Task: Look for space in Klamath Falls, United States from 10th July, 2023 to 15th July, 2023 for 7 adults in price range Rs.10000 to Rs.15000. Place can be entire place or shared room with 4 bedrooms having 7 beds and 4 bathrooms. Property type can be house, flat, guest house. Amenities needed are: wifi, TV, free parkinig on premises, gym, breakfast. Booking option can be shelf check-in. Required host language is English.
Action: Mouse moved to (422, 112)
Screenshot: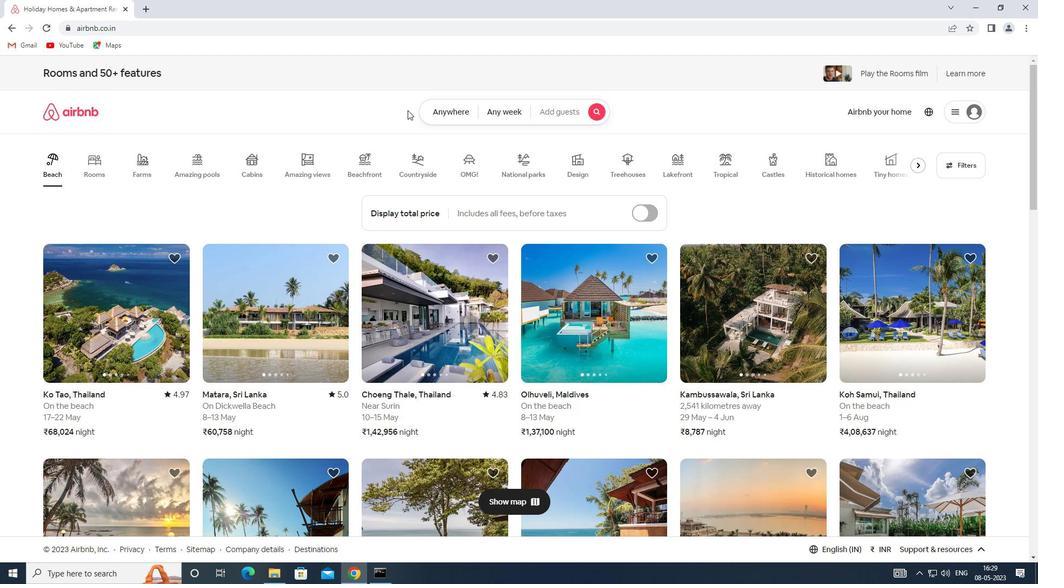 
Action: Mouse pressed left at (422, 112)
Screenshot: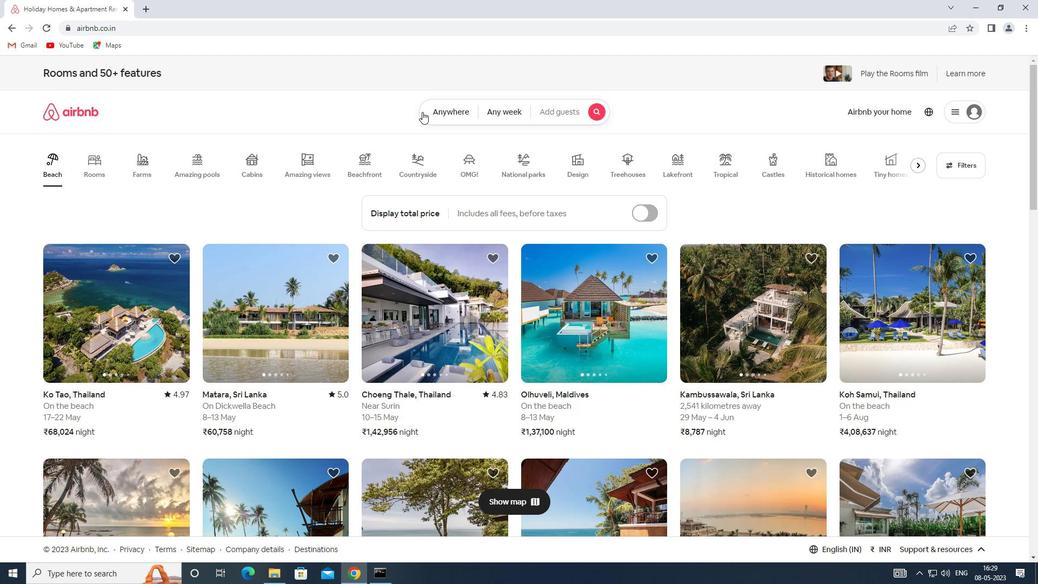 
Action: Mouse moved to (382, 153)
Screenshot: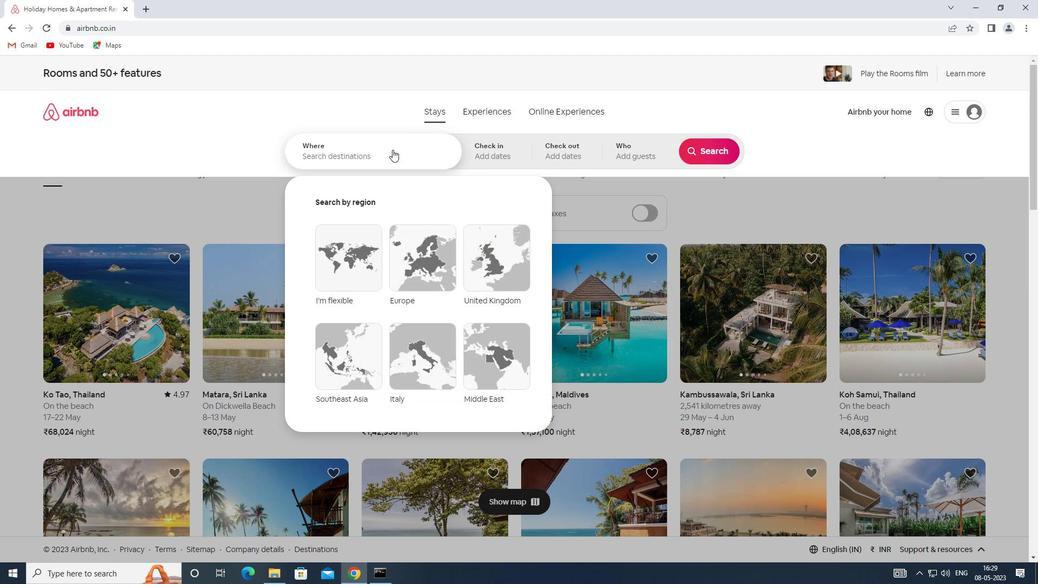 
Action: Mouse pressed left at (382, 153)
Screenshot: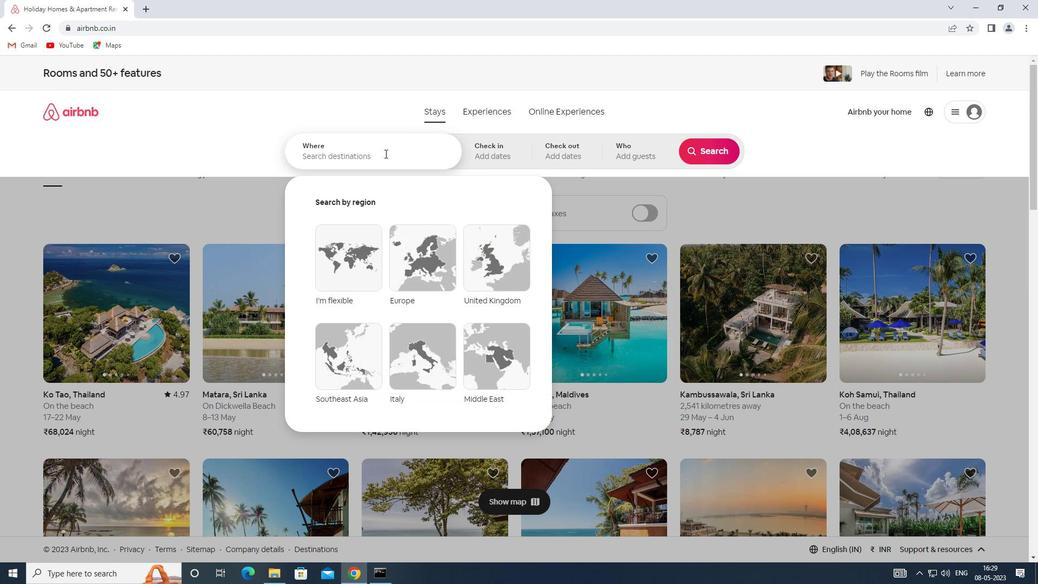 
Action: Key pressed <Key.shift>SPACE<Key.space>IN<Key.space><Key.shift>KLAMATH<Key.space><Key.shift>FALLS,<Key.shift>UNITED<Key.space><Key.shift>STATES
Screenshot: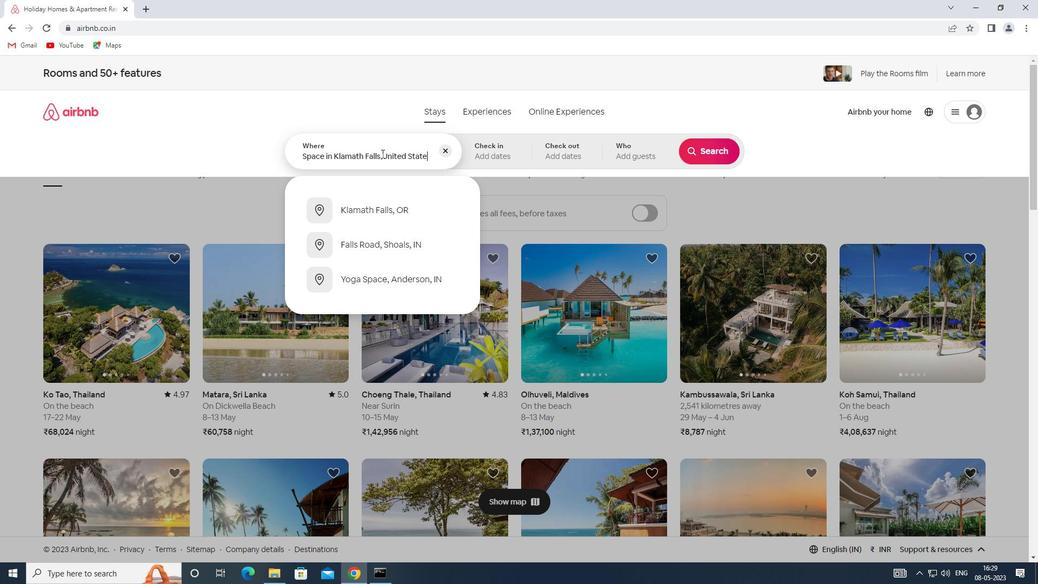 
Action: Mouse moved to (479, 140)
Screenshot: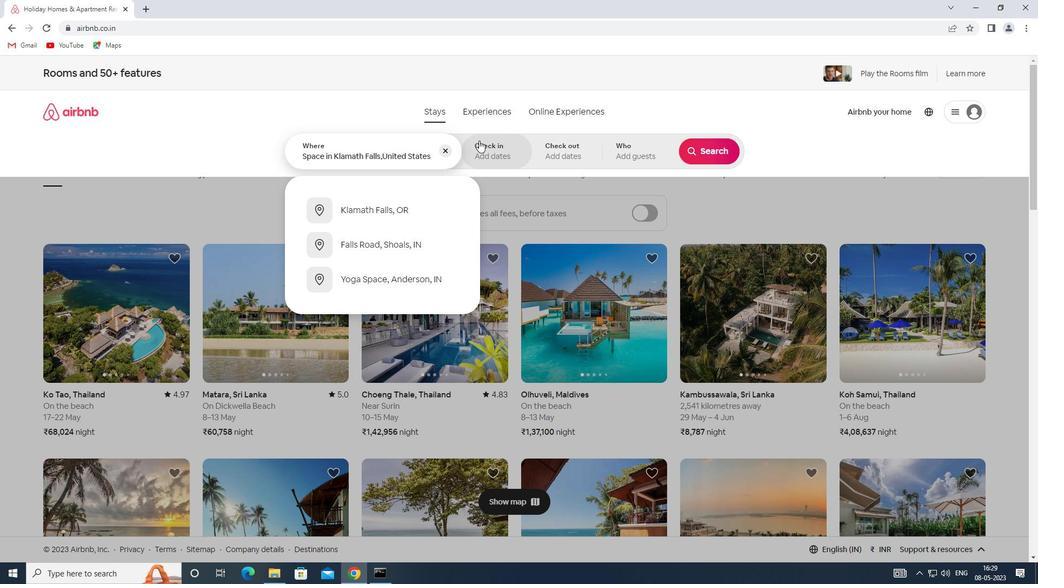 
Action: Mouse pressed left at (479, 140)
Screenshot: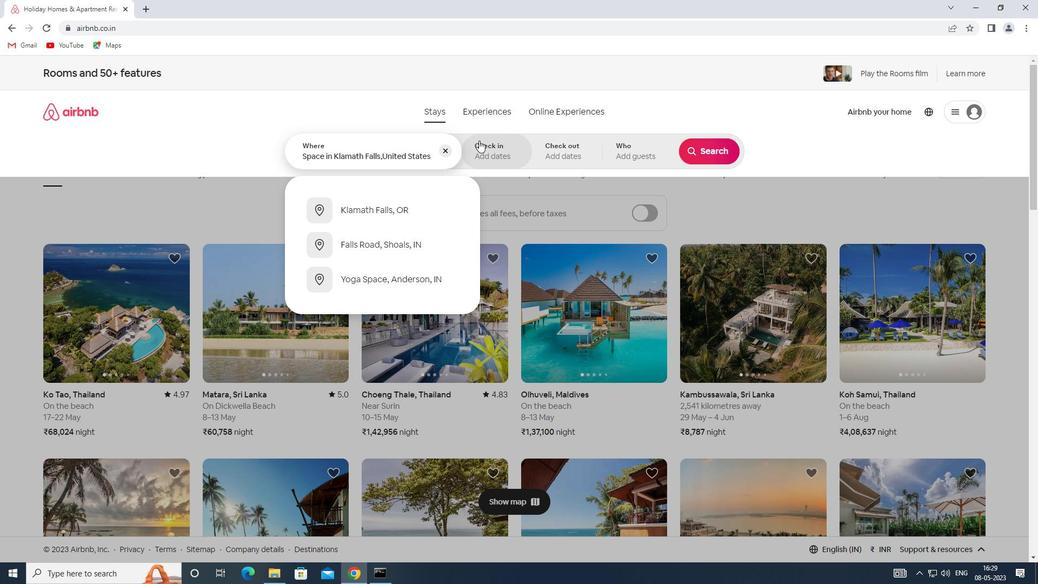 
Action: Mouse moved to (706, 240)
Screenshot: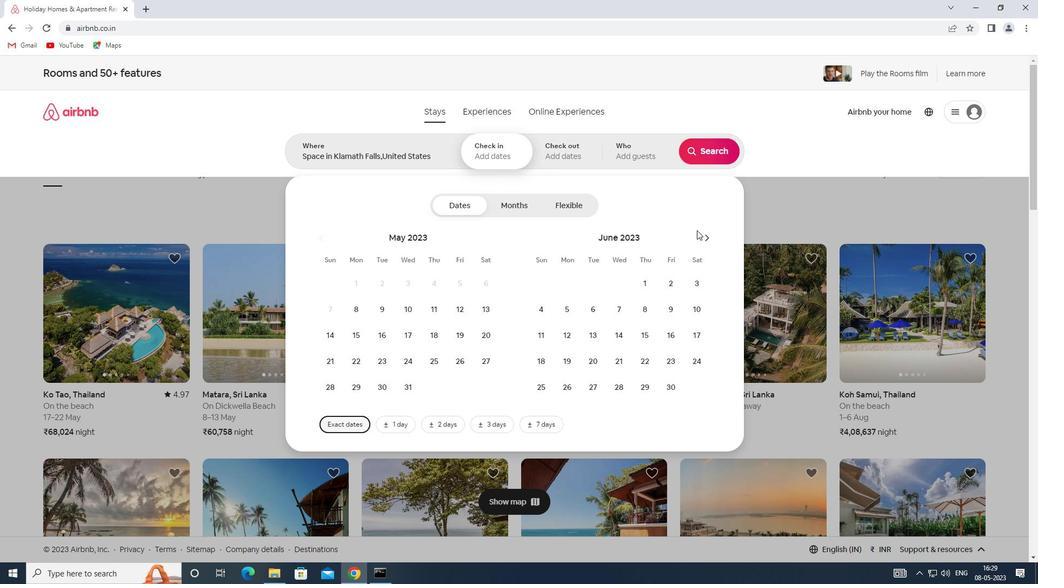 
Action: Mouse pressed left at (706, 240)
Screenshot: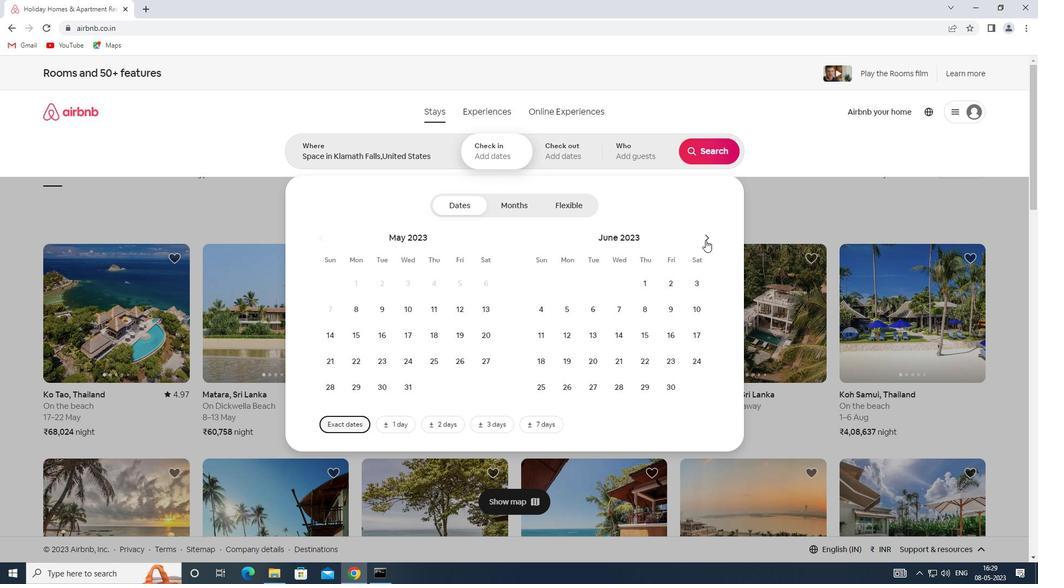 
Action: Mouse moved to (569, 327)
Screenshot: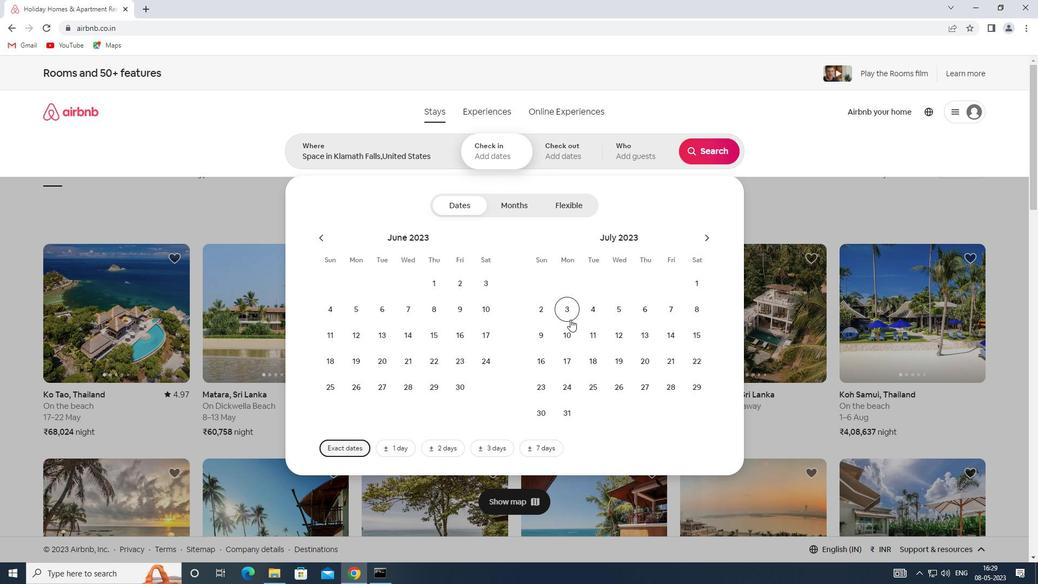
Action: Mouse pressed left at (569, 327)
Screenshot: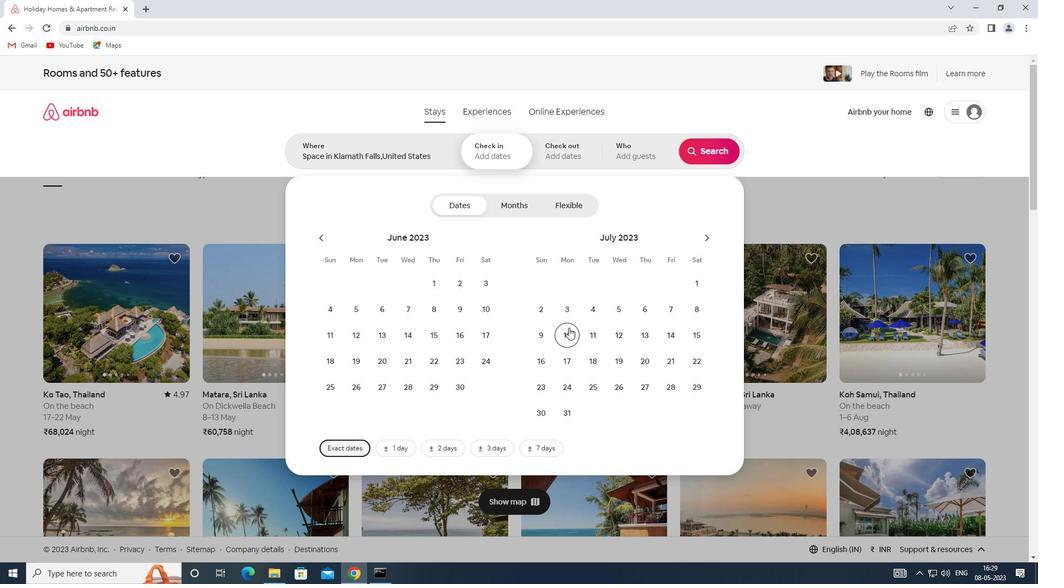 
Action: Mouse moved to (700, 327)
Screenshot: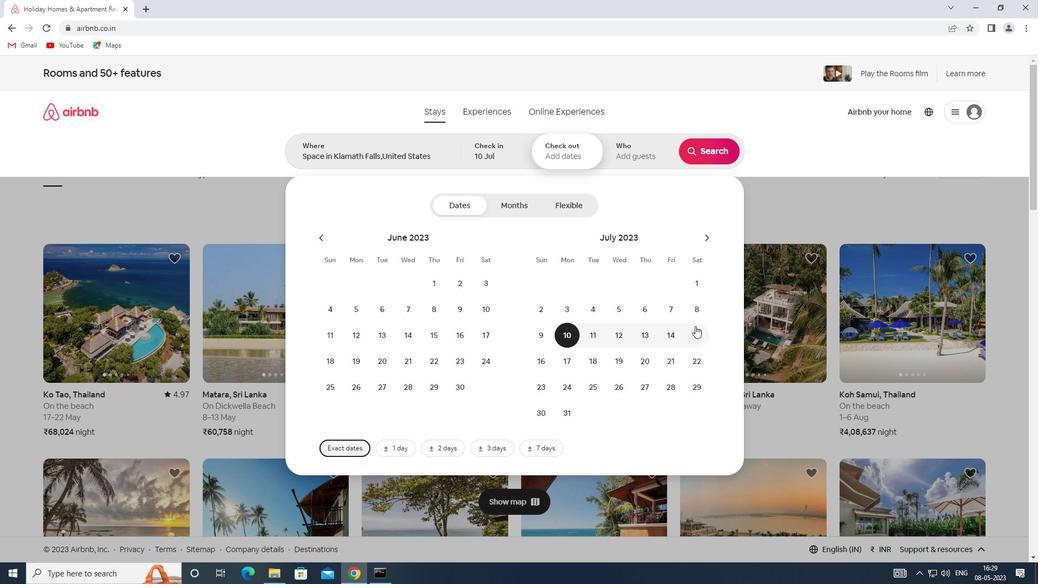 
Action: Mouse pressed left at (700, 327)
Screenshot: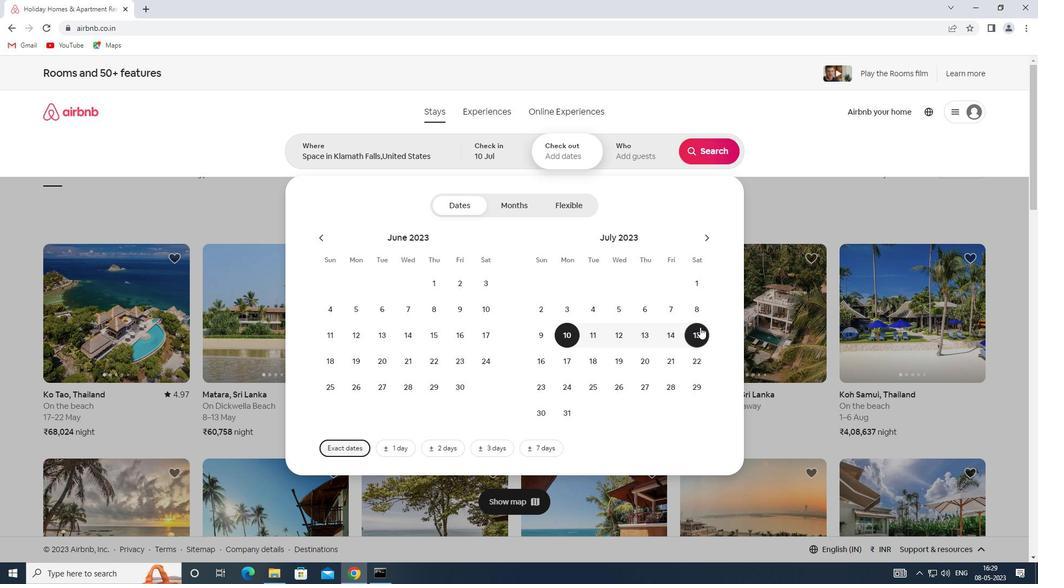 
Action: Mouse moved to (657, 146)
Screenshot: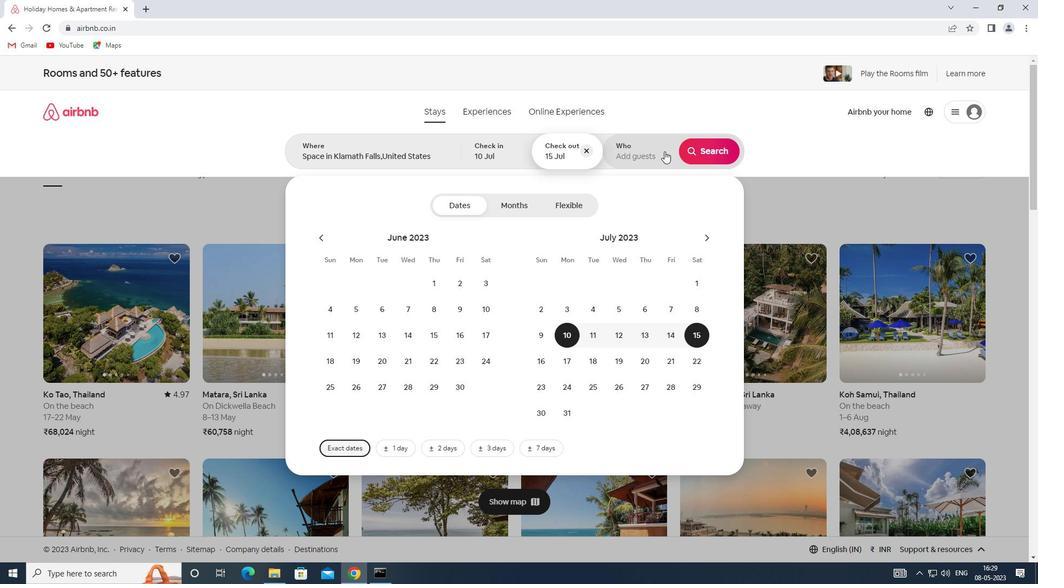 
Action: Mouse pressed left at (657, 146)
Screenshot: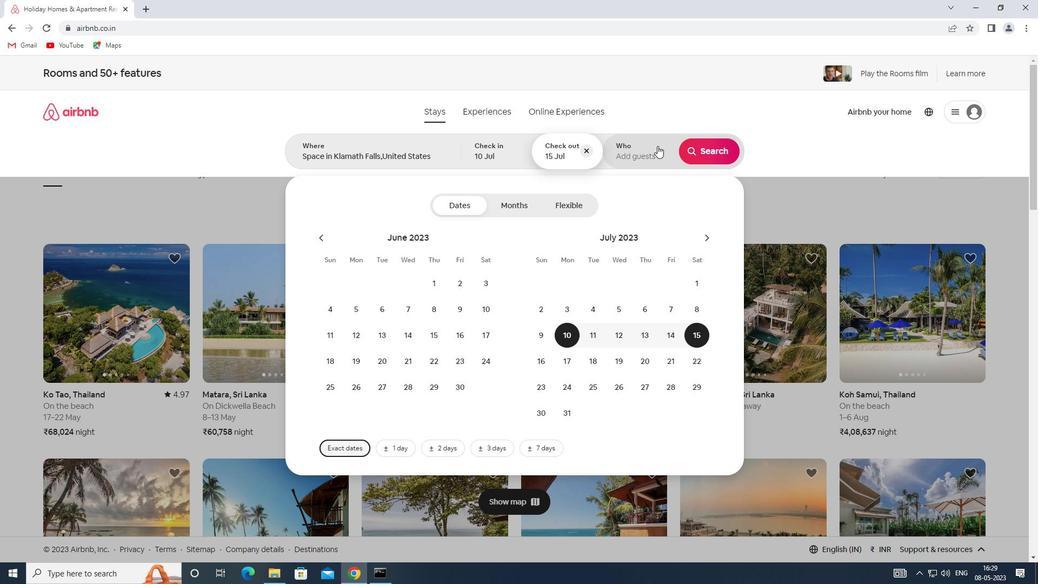 
Action: Mouse moved to (719, 208)
Screenshot: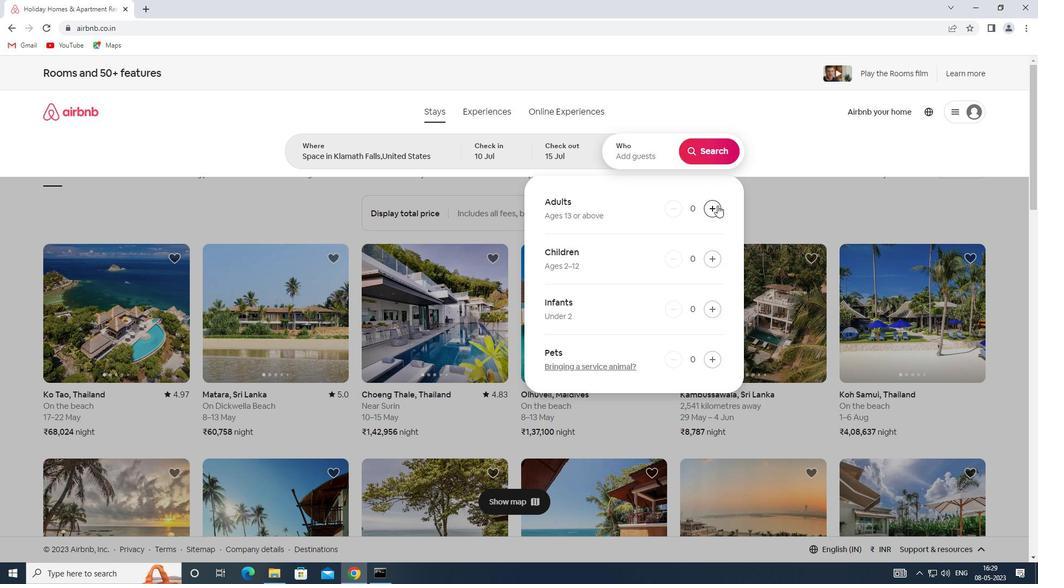 
Action: Mouse pressed left at (719, 208)
Screenshot: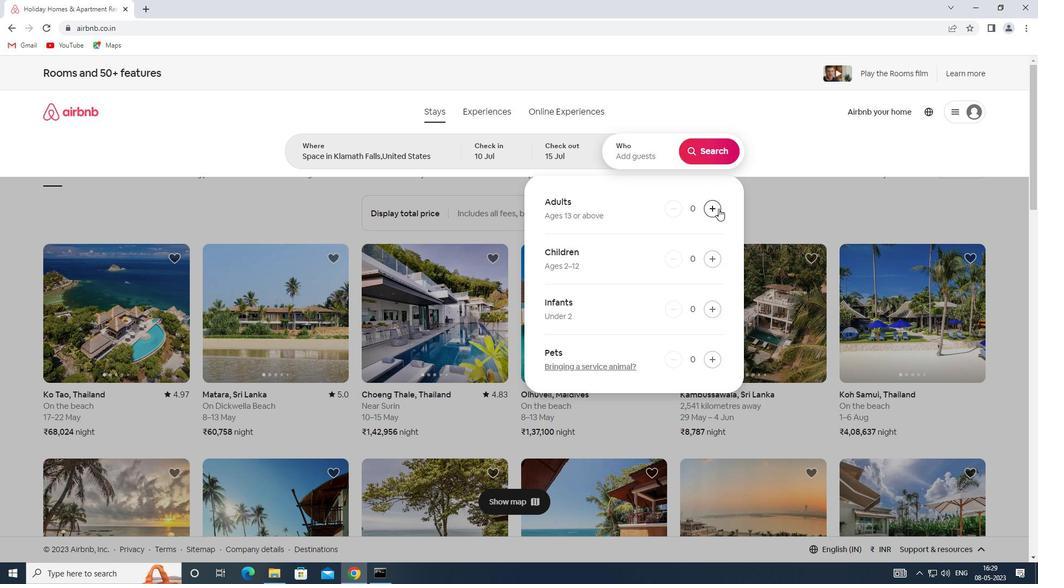 
Action: Mouse moved to (719, 209)
Screenshot: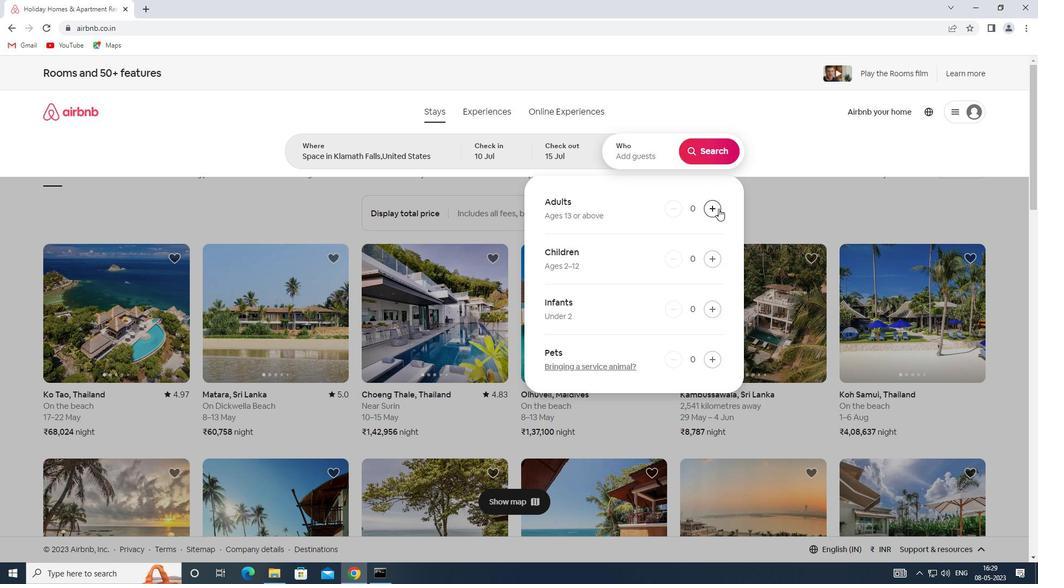 
Action: Mouse pressed left at (719, 209)
Screenshot: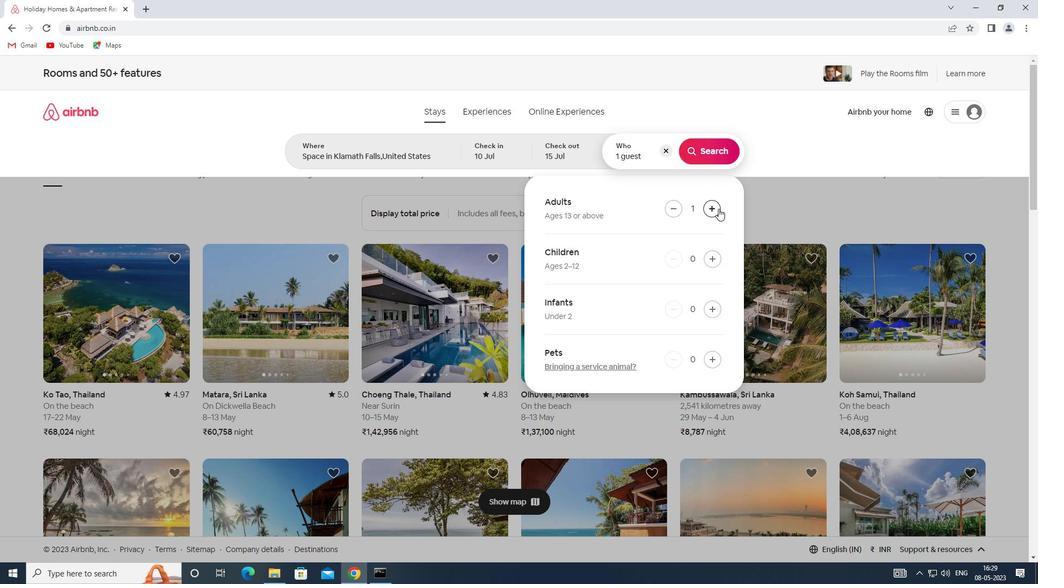 
Action: Mouse pressed left at (719, 209)
Screenshot: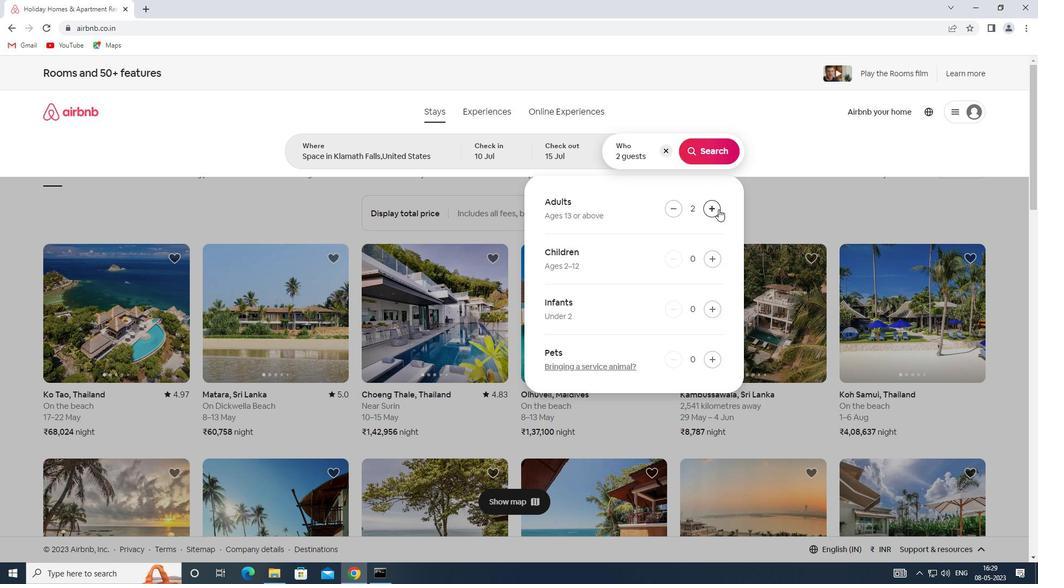 
Action: Mouse pressed left at (719, 209)
Screenshot: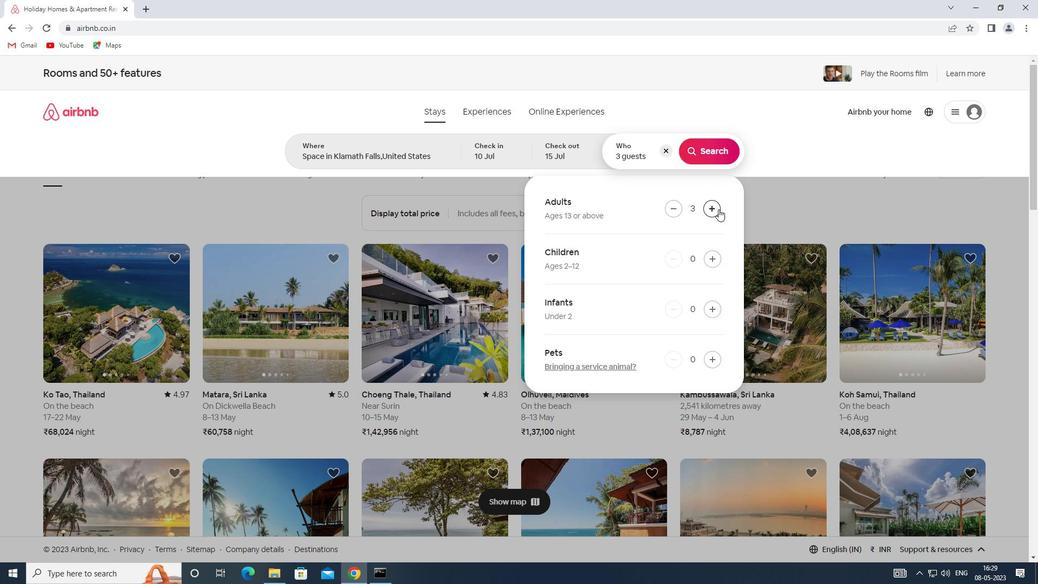 
Action: Mouse pressed left at (719, 209)
Screenshot: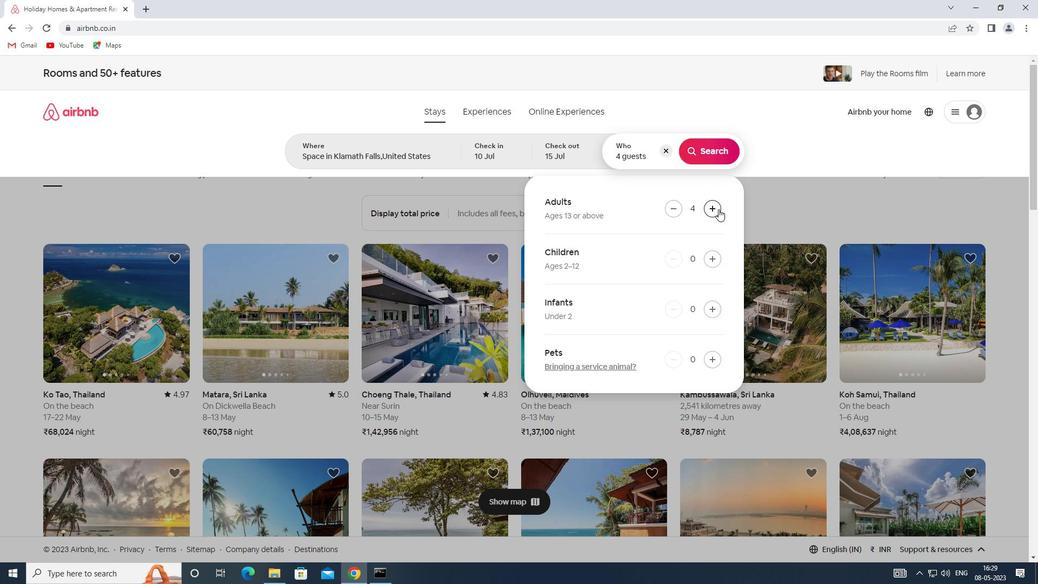 
Action: Mouse pressed left at (719, 209)
Screenshot: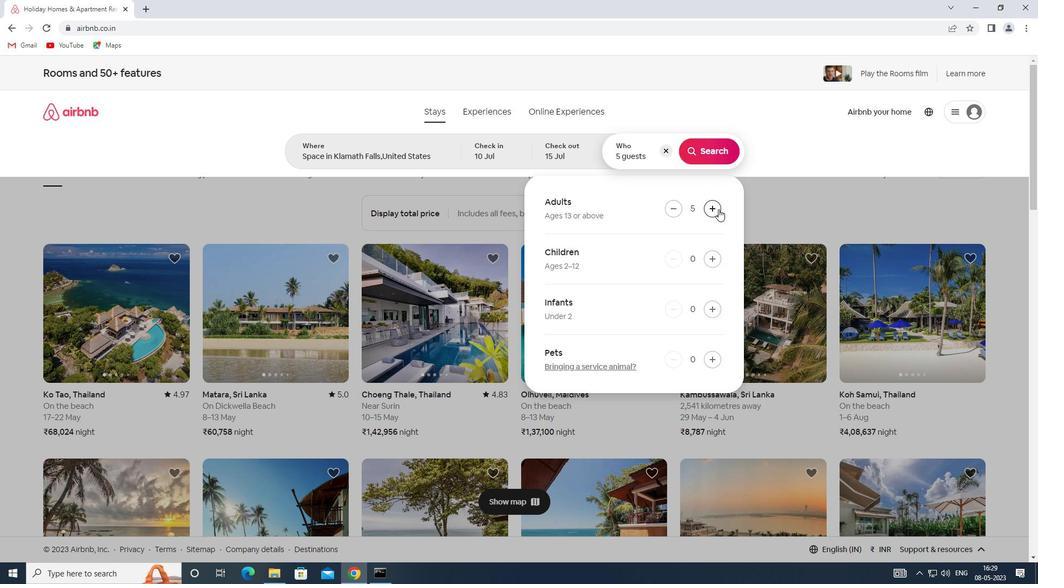 
Action: Mouse pressed left at (719, 209)
Screenshot: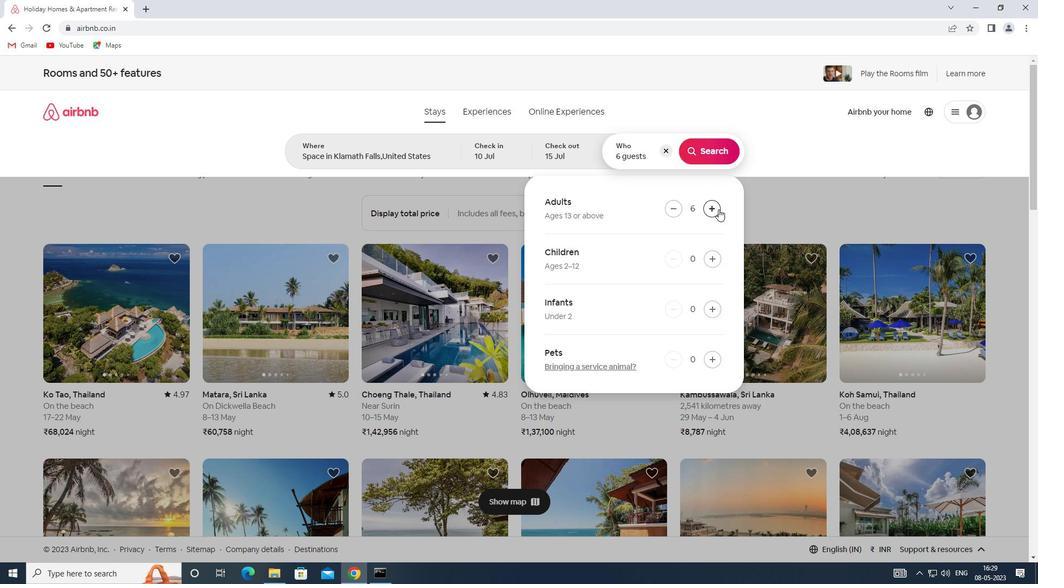 
Action: Mouse moved to (701, 150)
Screenshot: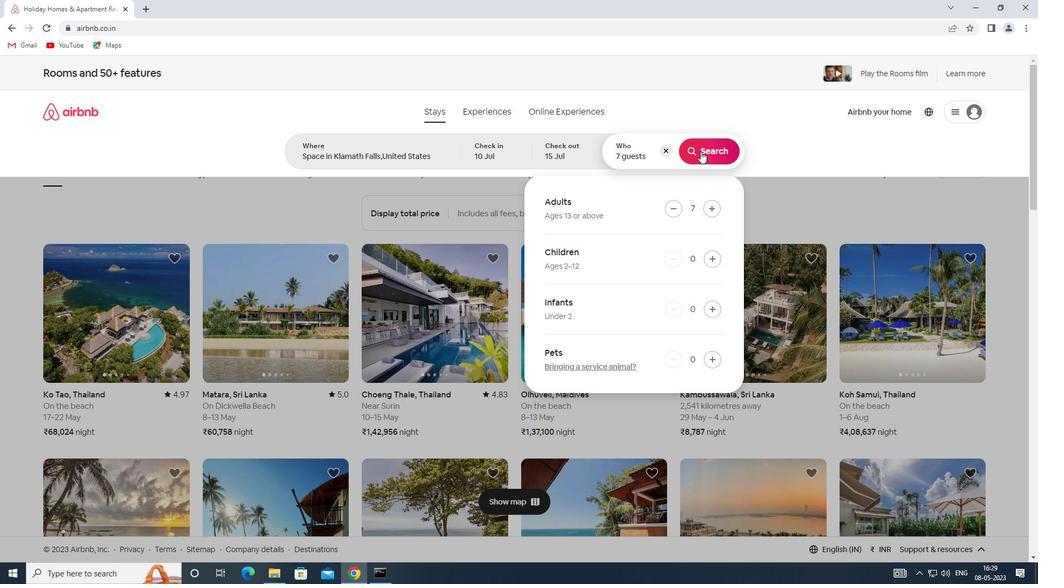 
Action: Mouse pressed left at (701, 150)
Screenshot: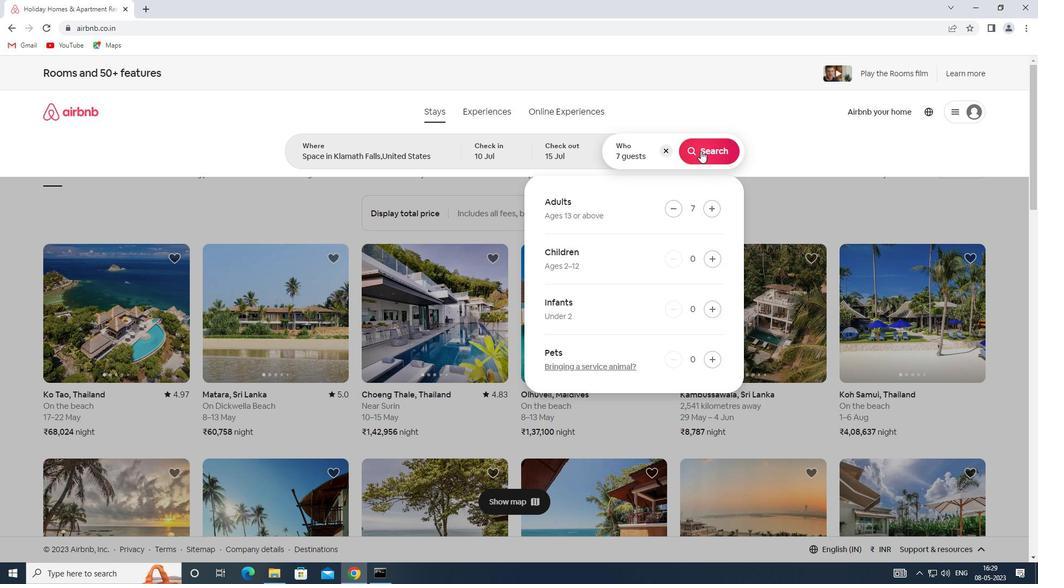 
Action: Mouse moved to (997, 117)
Screenshot: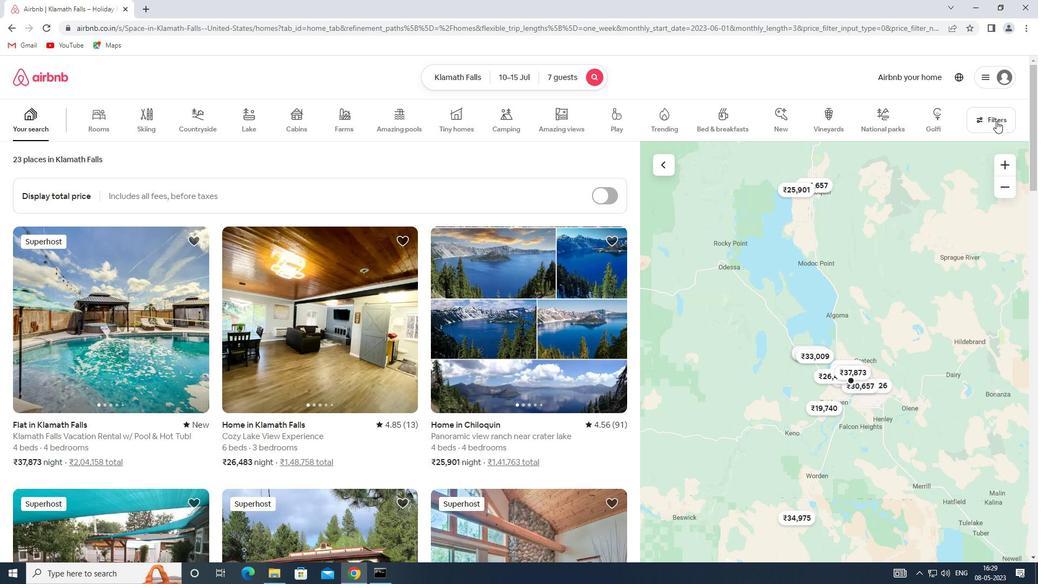 
Action: Mouse pressed left at (997, 117)
Screenshot: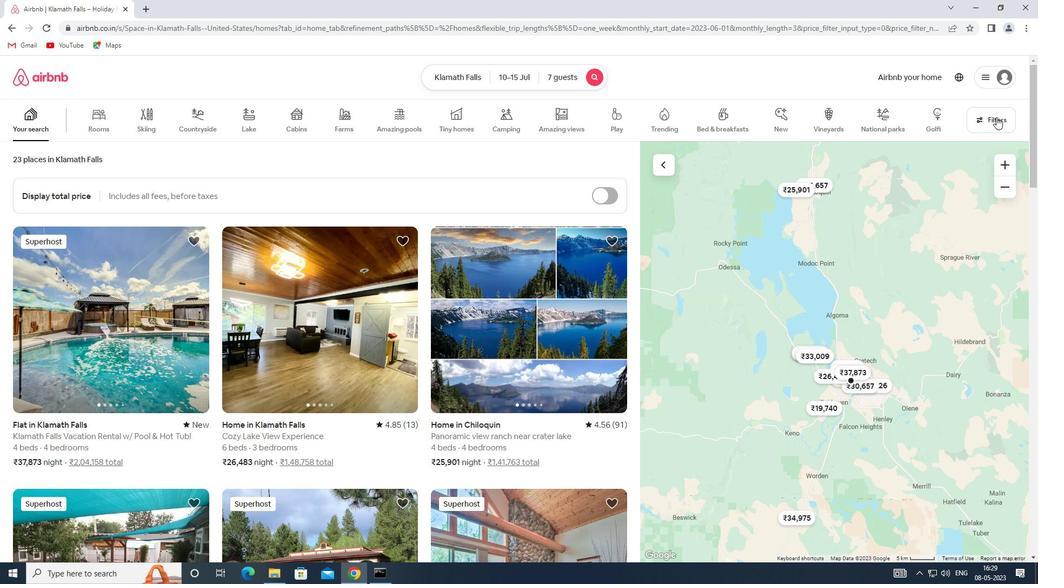 
Action: Mouse moved to (384, 391)
Screenshot: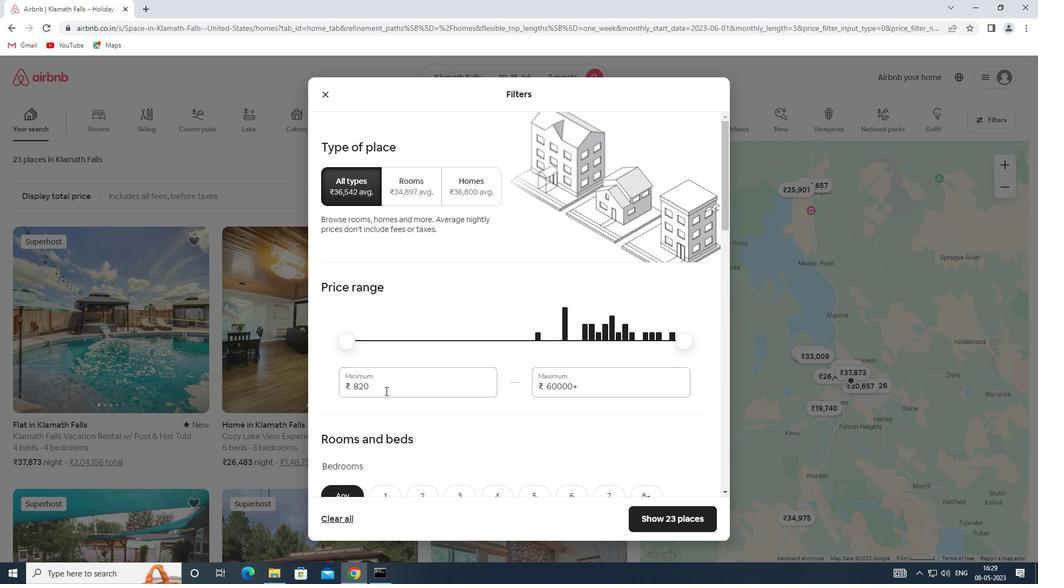 
Action: Mouse pressed left at (384, 391)
Screenshot: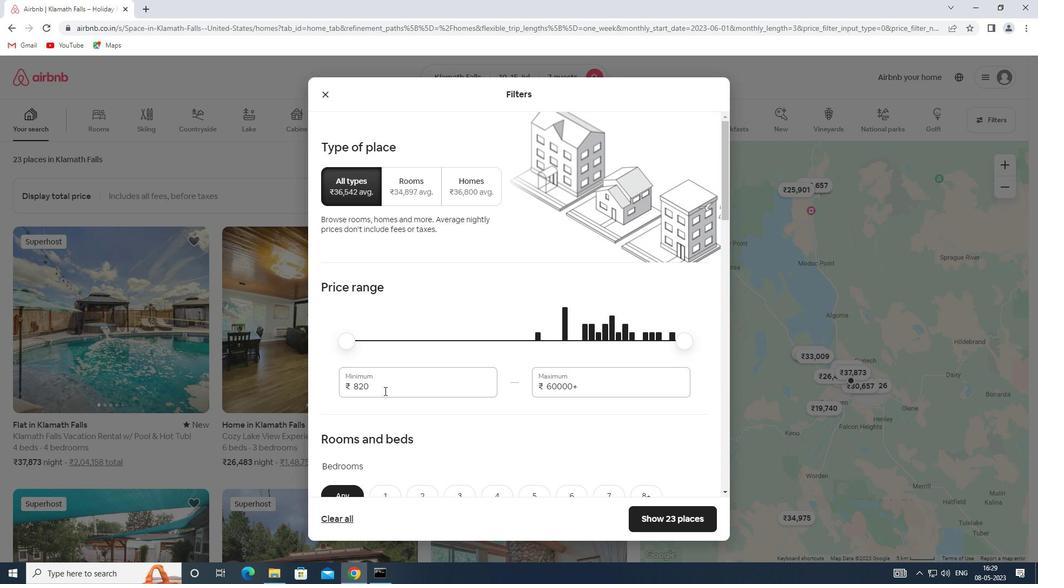 
Action: Mouse moved to (344, 387)
Screenshot: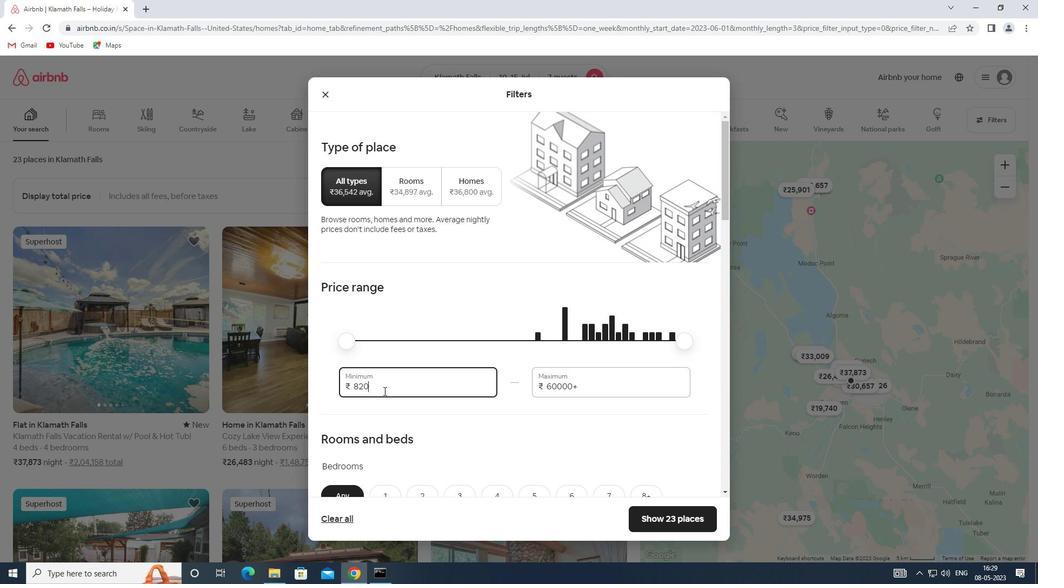 
Action: Key pressed 10000
Screenshot: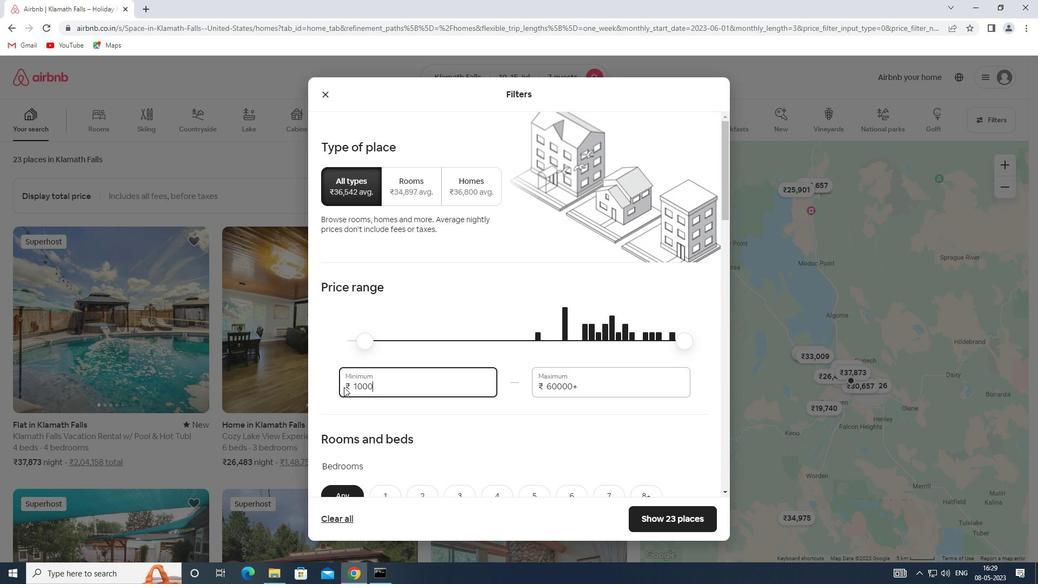
Action: Mouse moved to (581, 385)
Screenshot: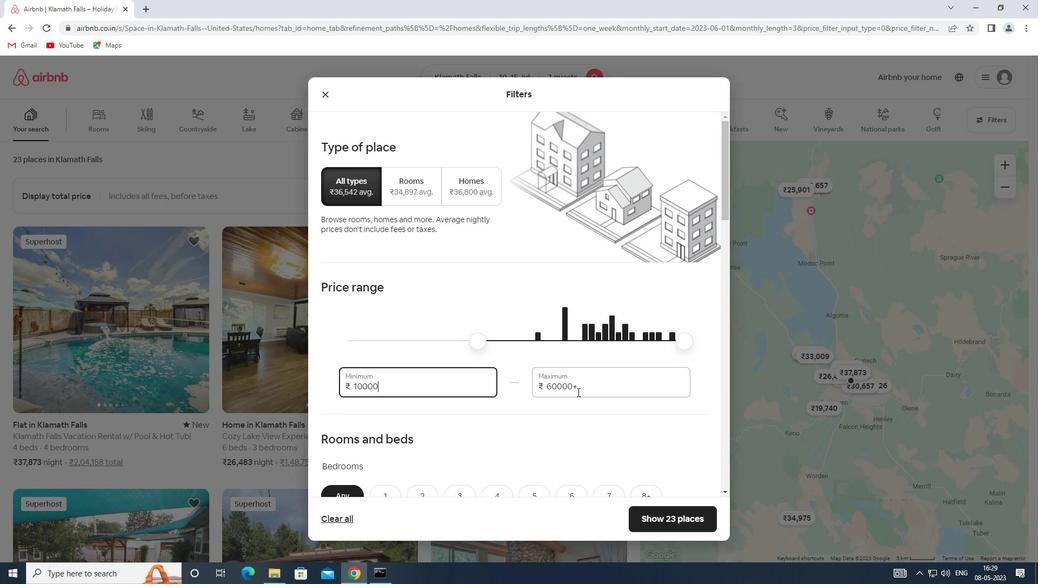 
Action: Mouse pressed left at (581, 385)
Screenshot: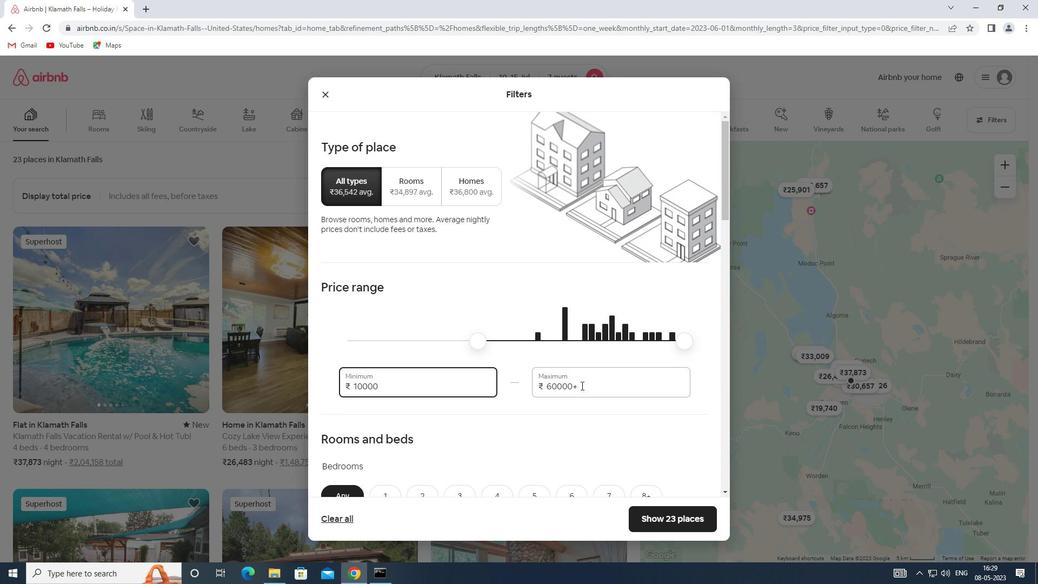 
Action: Mouse moved to (529, 380)
Screenshot: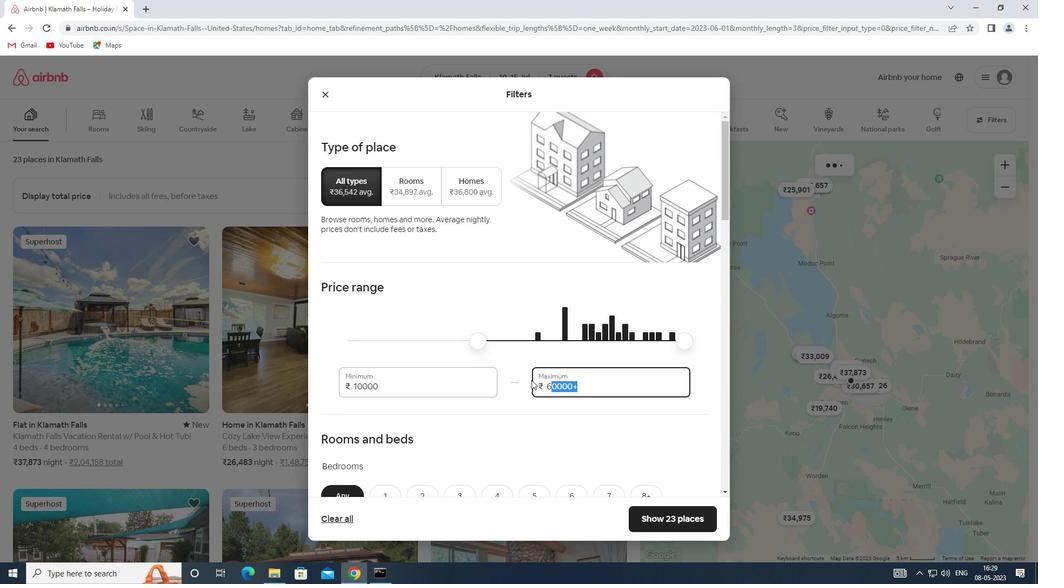 
Action: Key pressed 15000
Screenshot: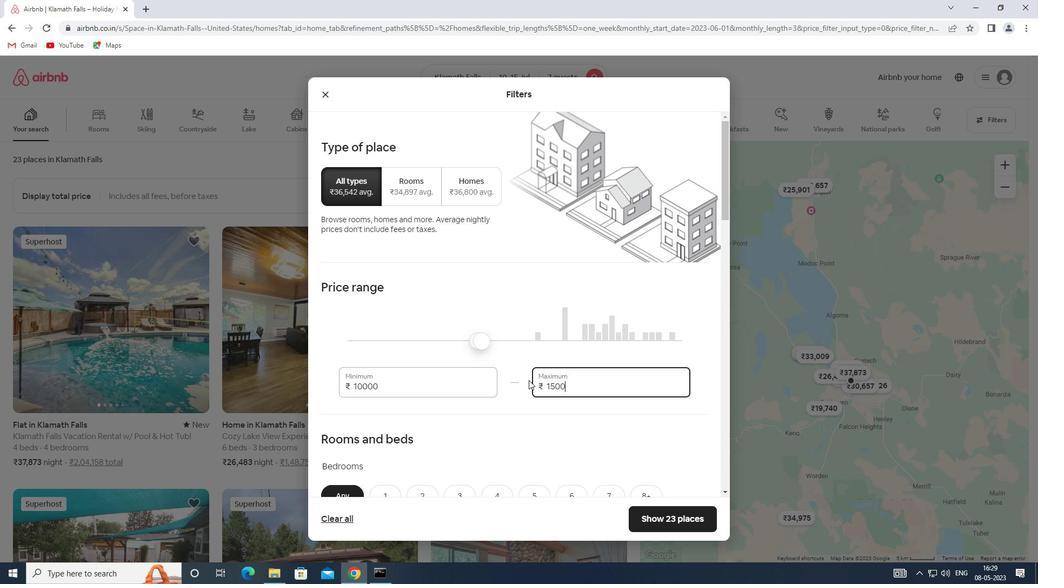 
Action: Mouse moved to (519, 383)
Screenshot: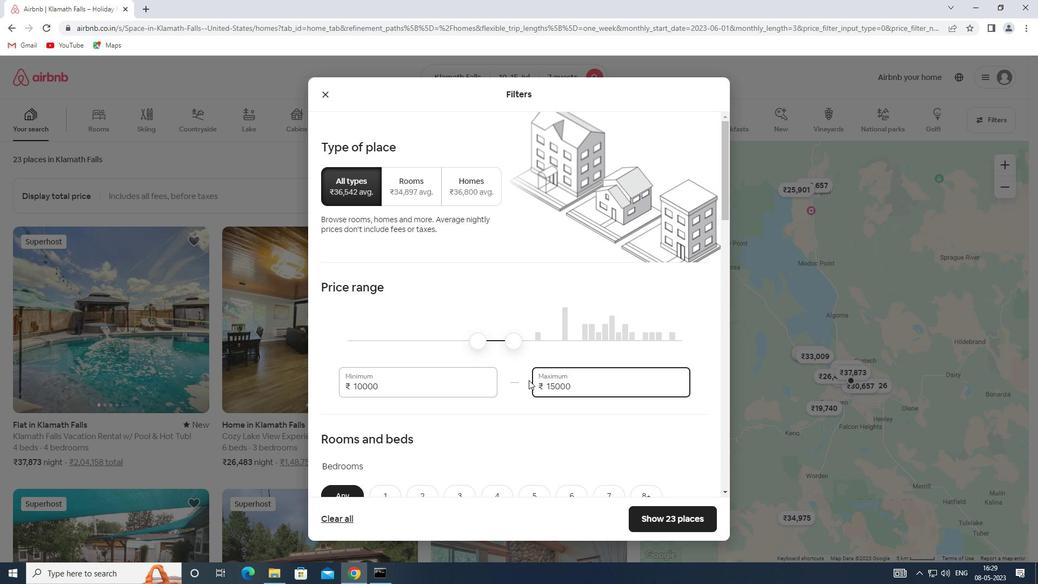 
Action: Mouse scrolled (519, 383) with delta (0, 0)
Screenshot: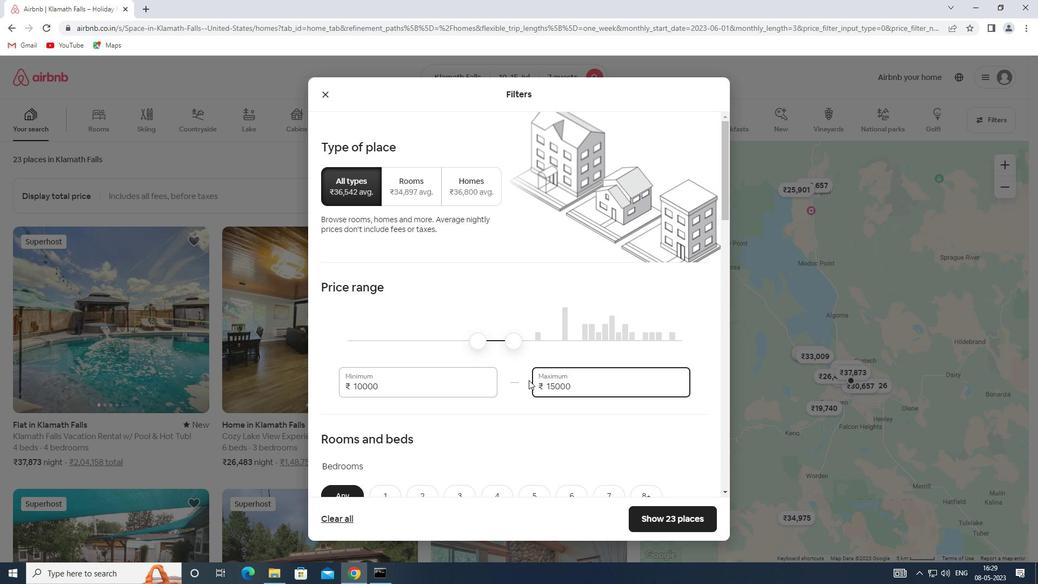 
Action: Mouse moved to (517, 383)
Screenshot: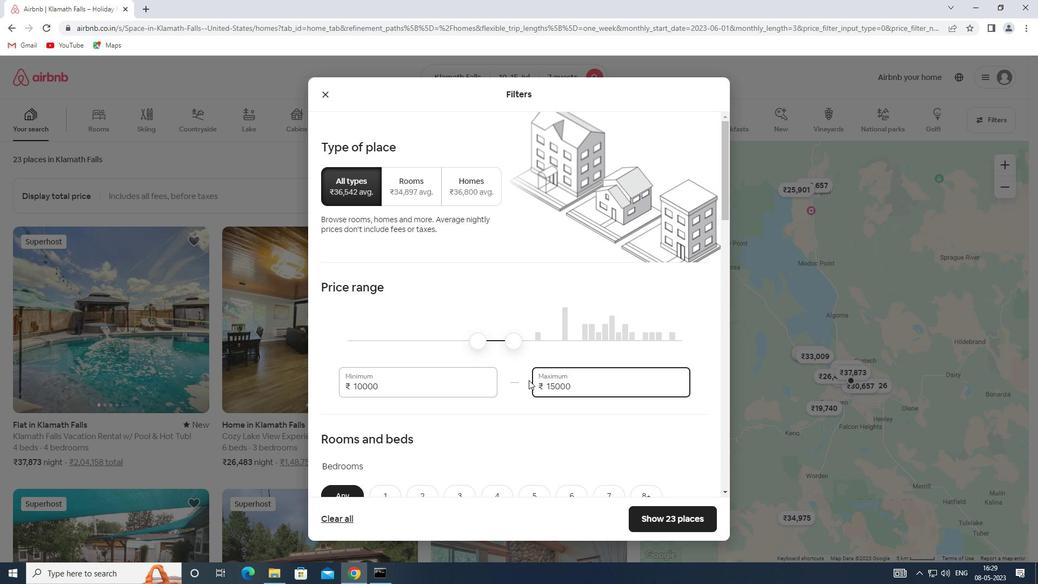 
Action: Mouse scrolled (517, 383) with delta (0, 0)
Screenshot: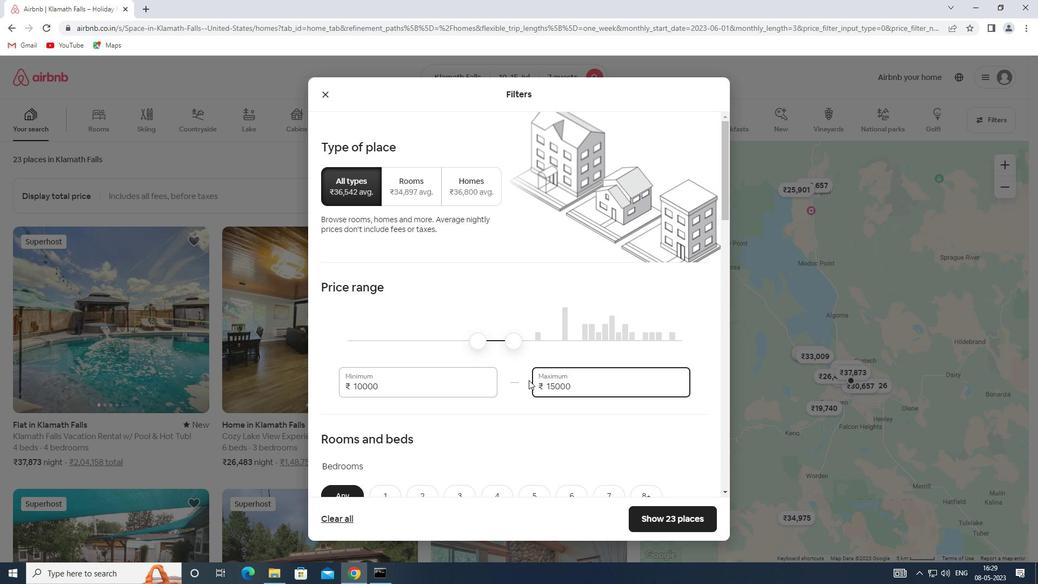 
Action: Mouse scrolled (517, 383) with delta (0, 0)
Screenshot: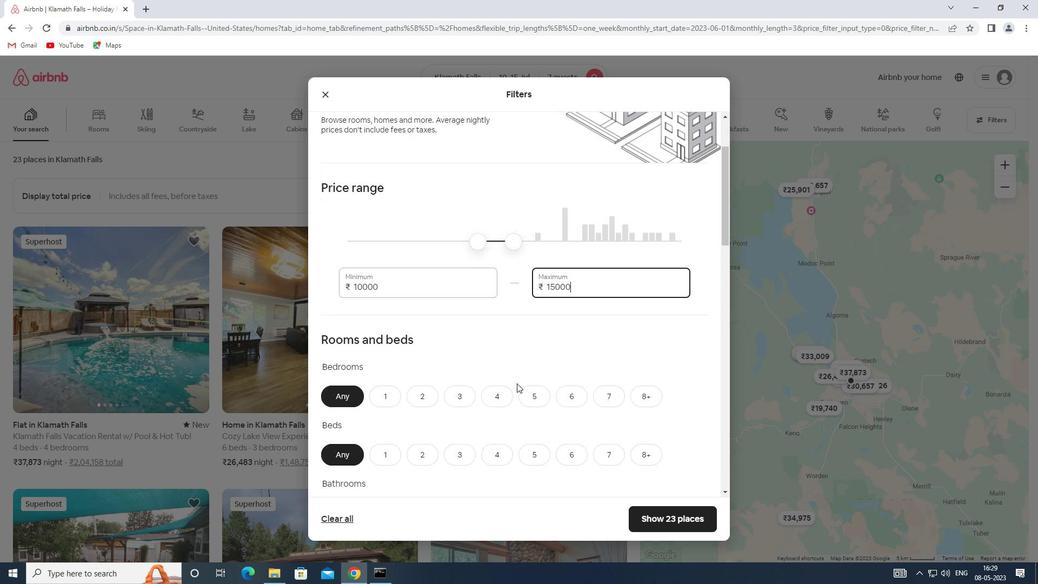 
Action: Mouse scrolled (517, 383) with delta (0, 0)
Screenshot: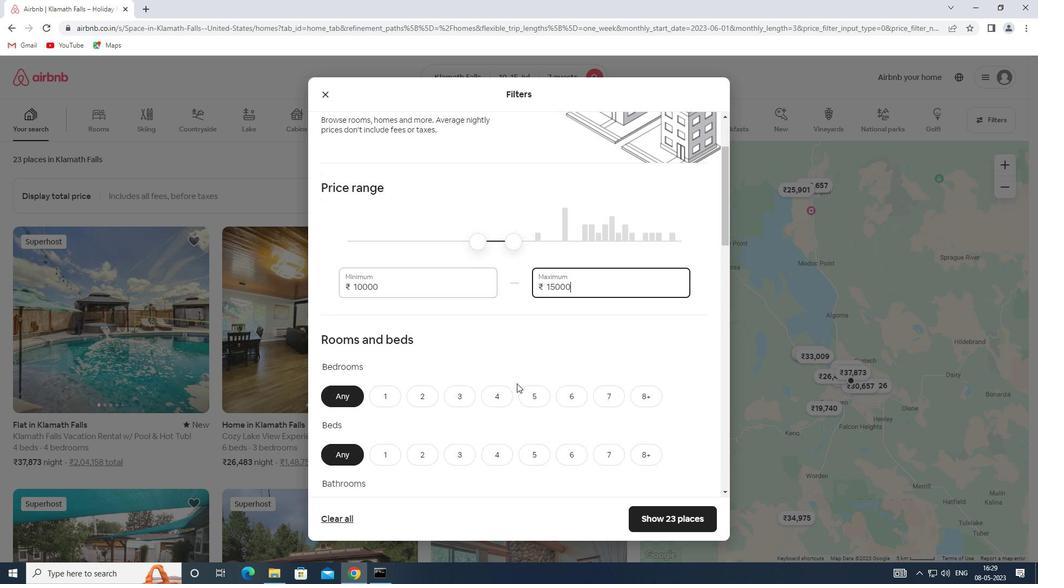 
Action: Mouse moved to (489, 283)
Screenshot: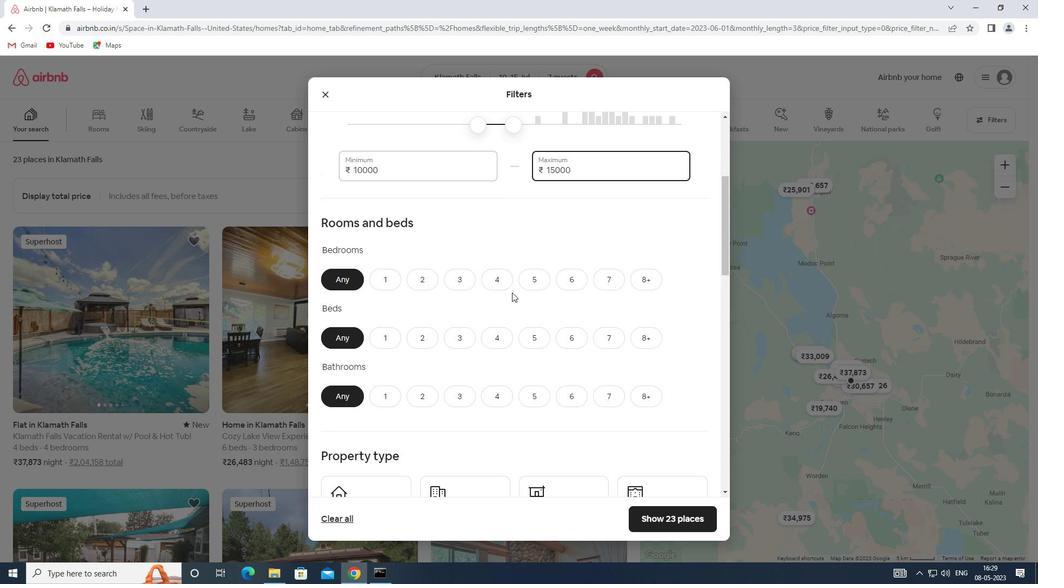 
Action: Mouse pressed left at (489, 283)
Screenshot: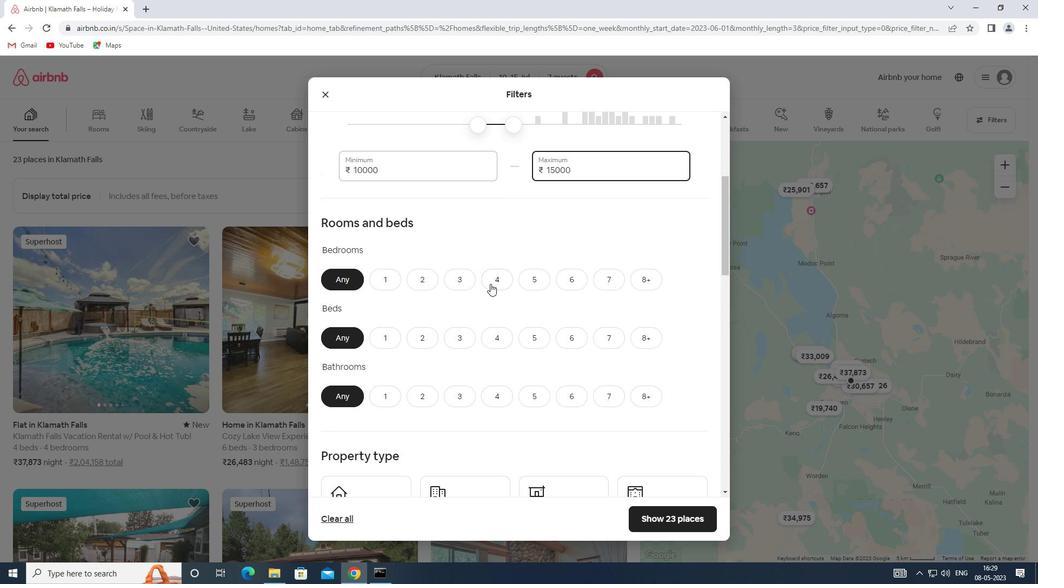
Action: Mouse moved to (605, 336)
Screenshot: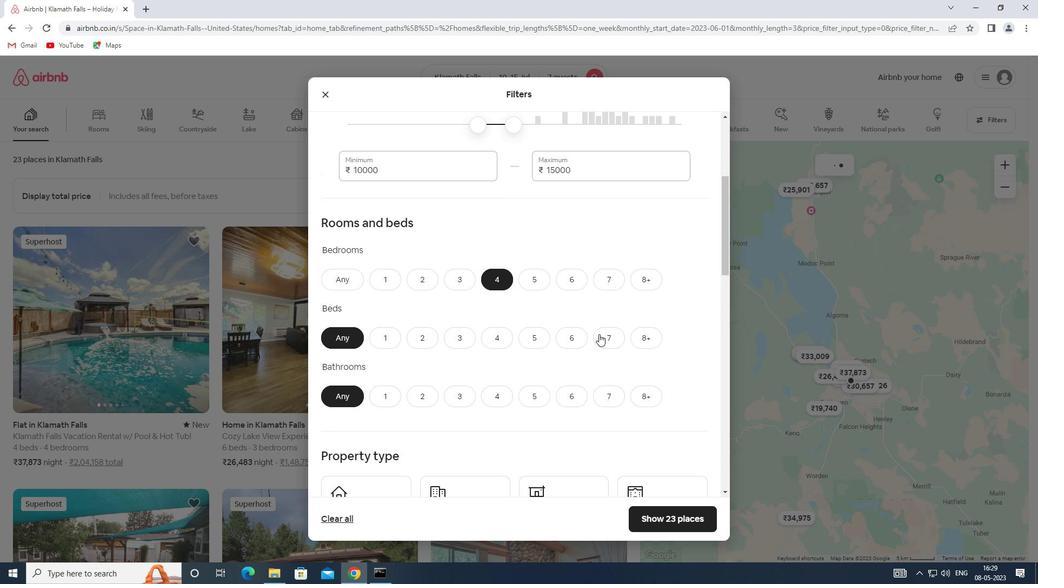 
Action: Mouse pressed left at (605, 336)
Screenshot: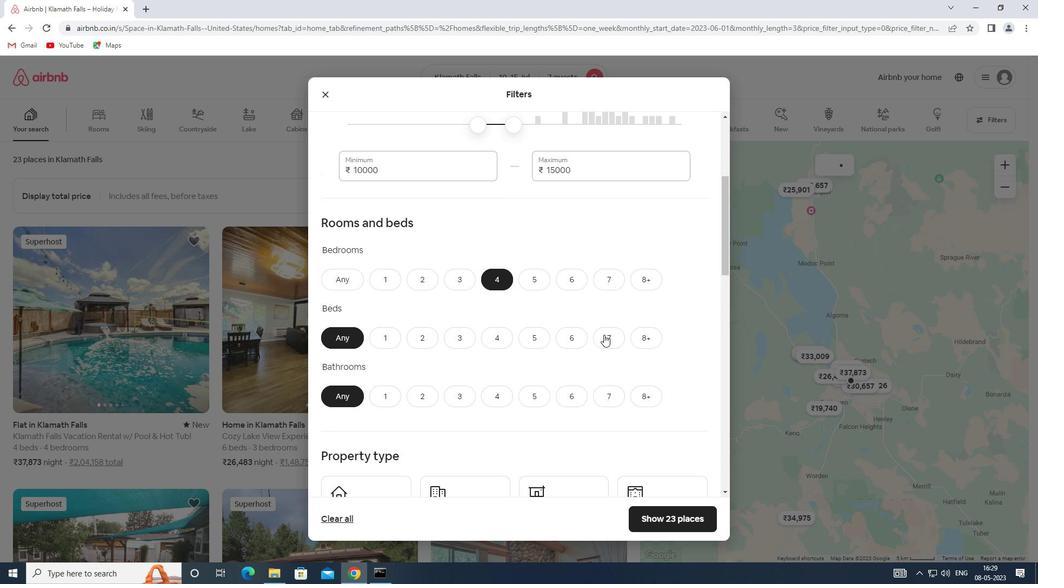 
Action: Mouse moved to (502, 396)
Screenshot: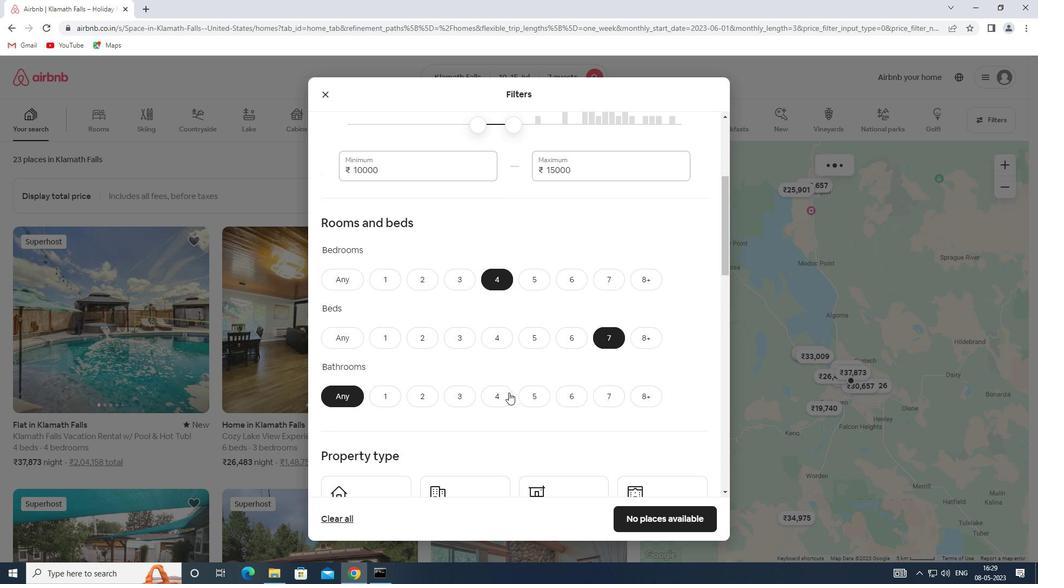 
Action: Mouse pressed left at (502, 396)
Screenshot: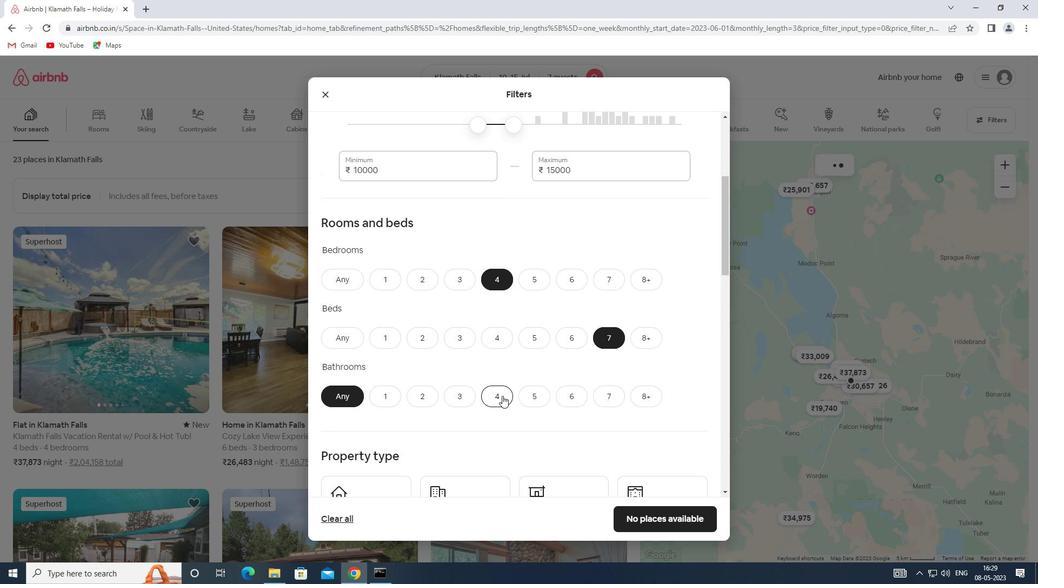 
Action: Mouse moved to (503, 376)
Screenshot: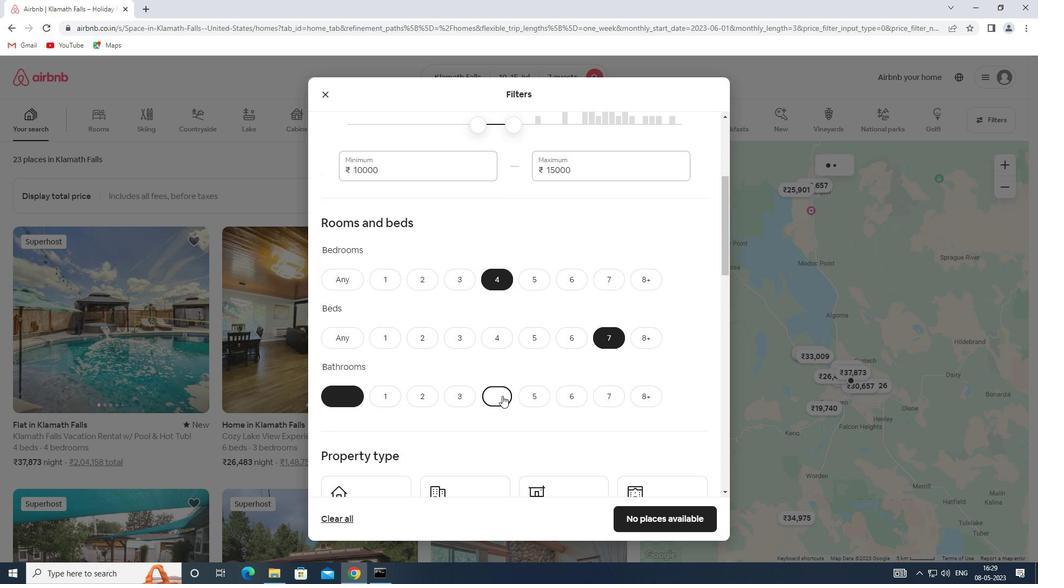 
Action: Mouse scrolled (503, 376) with delta (0, 0)
Screenshot: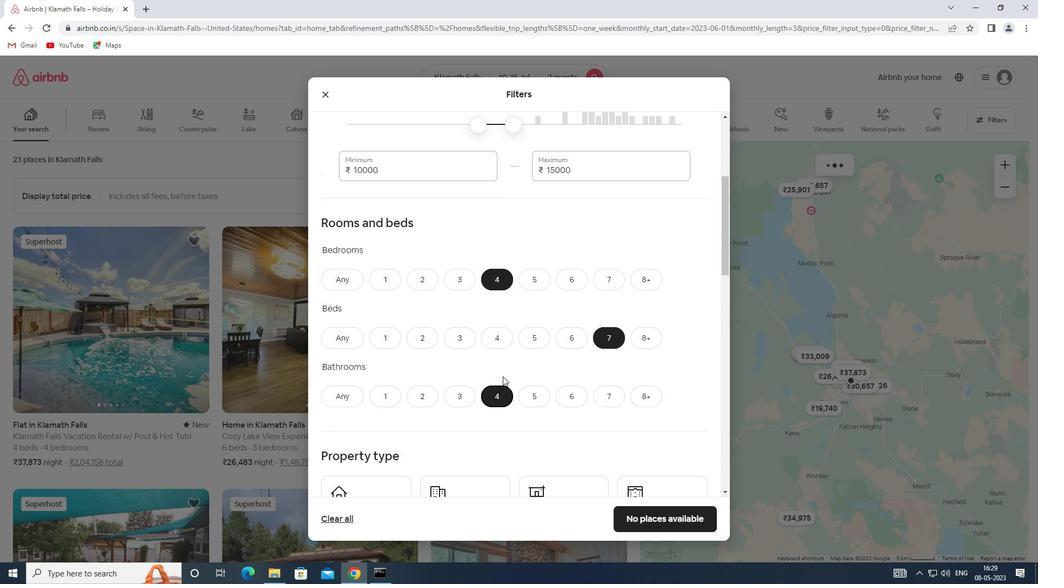 
Action: Mouse scrolled (503, 376) with delta (0, 0)
Screenshot: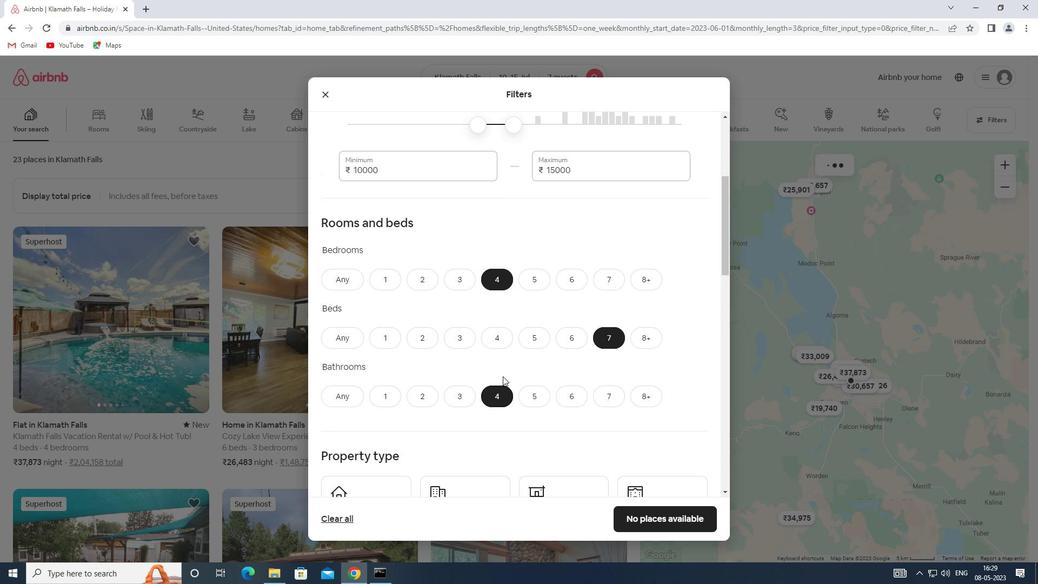 
Action: Mouse scrolled (503, 376) with delta (0, 0)
Screenshot: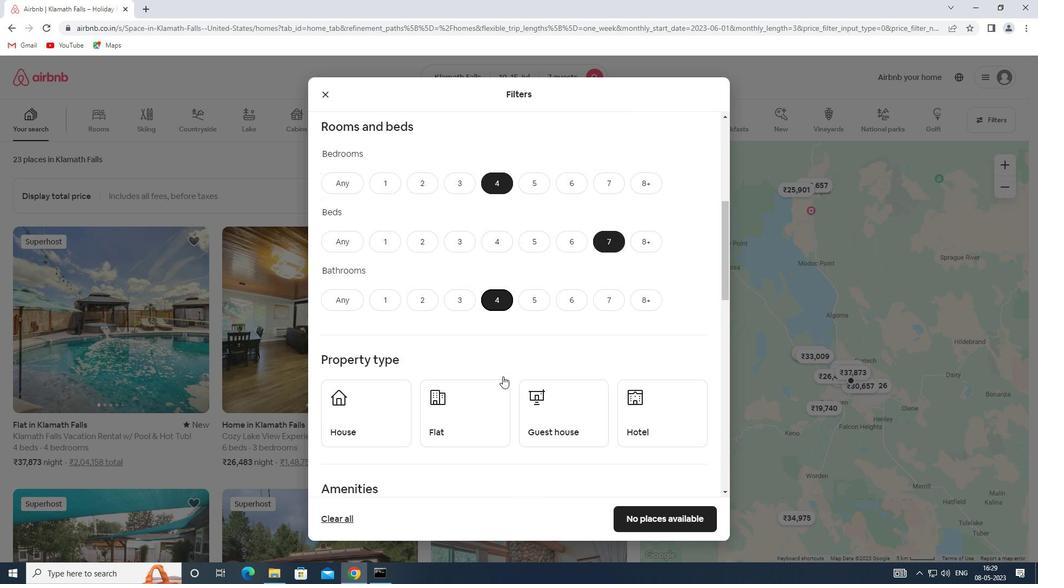 
Action: Mouse scrolled (503, 376) with delta (0, 0)
Screenshot: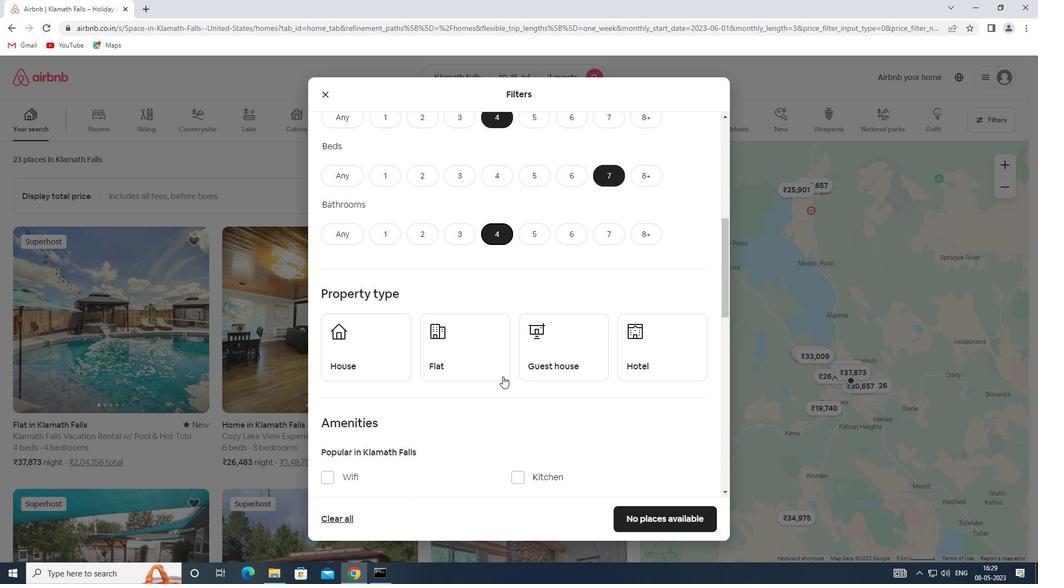 
Action: Mouse moved to (374, 307)
Screenshot: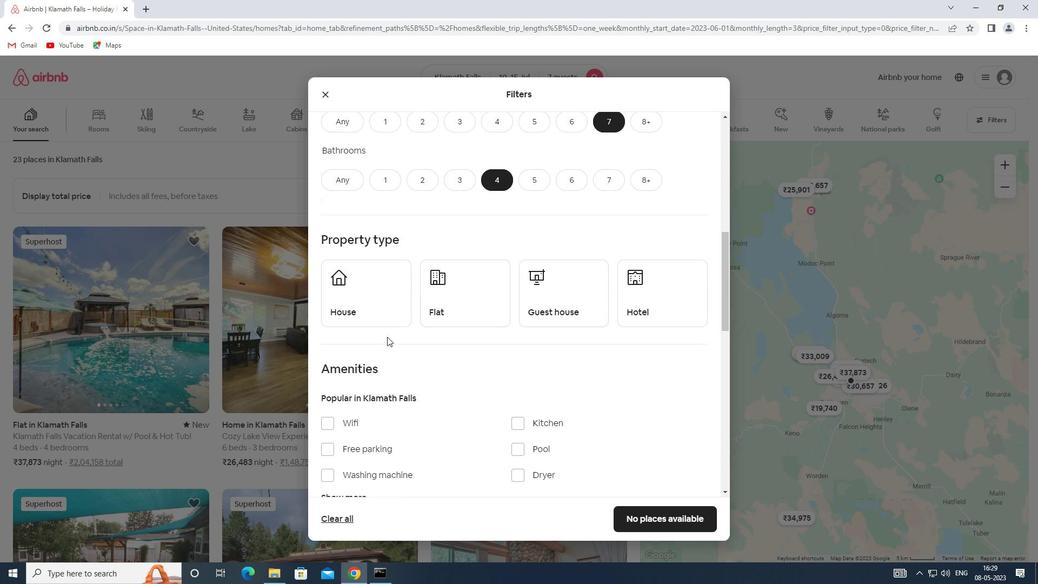 
Action: Mouse pressed left at (374, 307)
Screenshot: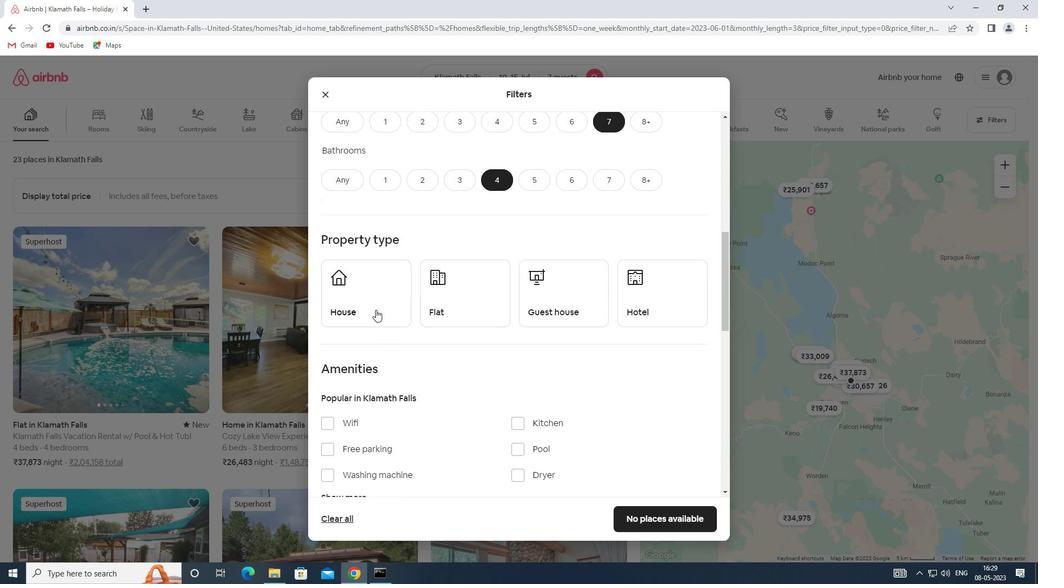 
Action: Mouse moved to (469, 295)
Screenshot: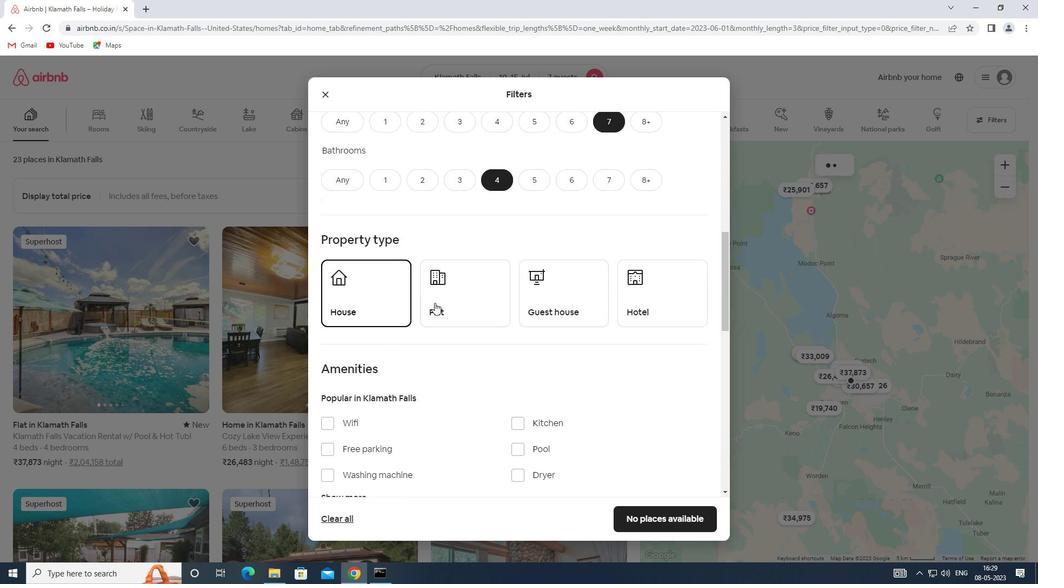 
Action: Mouse pressed left at (469, 295)
Screenshot: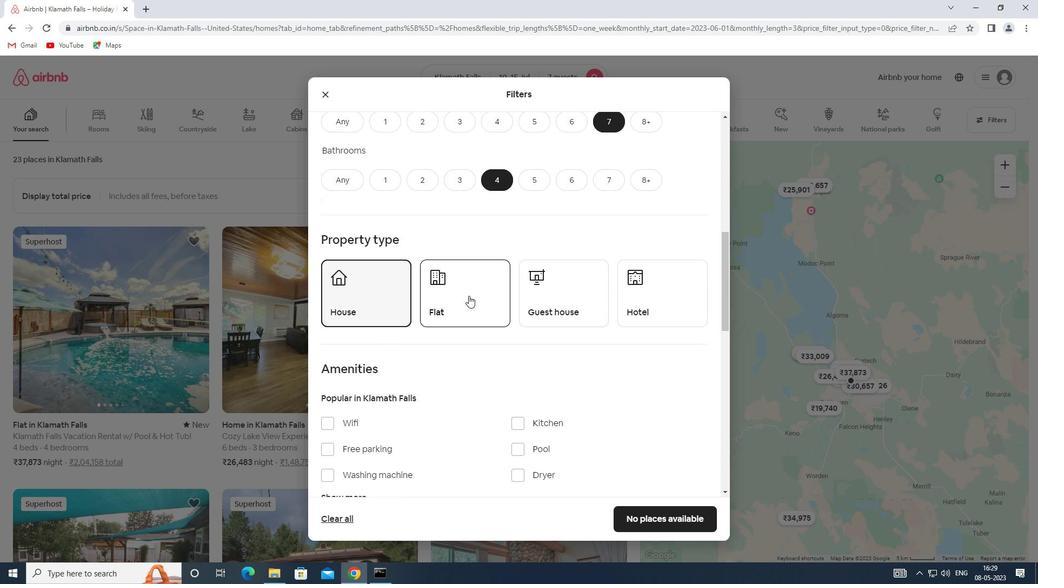 
Action: Mouse moved to (538, 295)
Screenshot: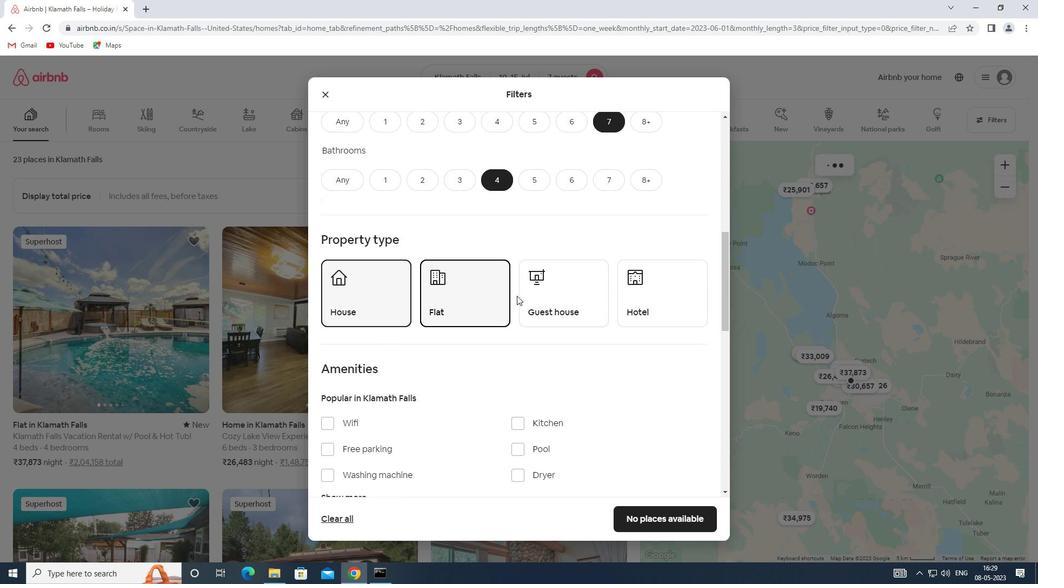 
Action: Mouse pressed left at (538, 295)
Screenshot: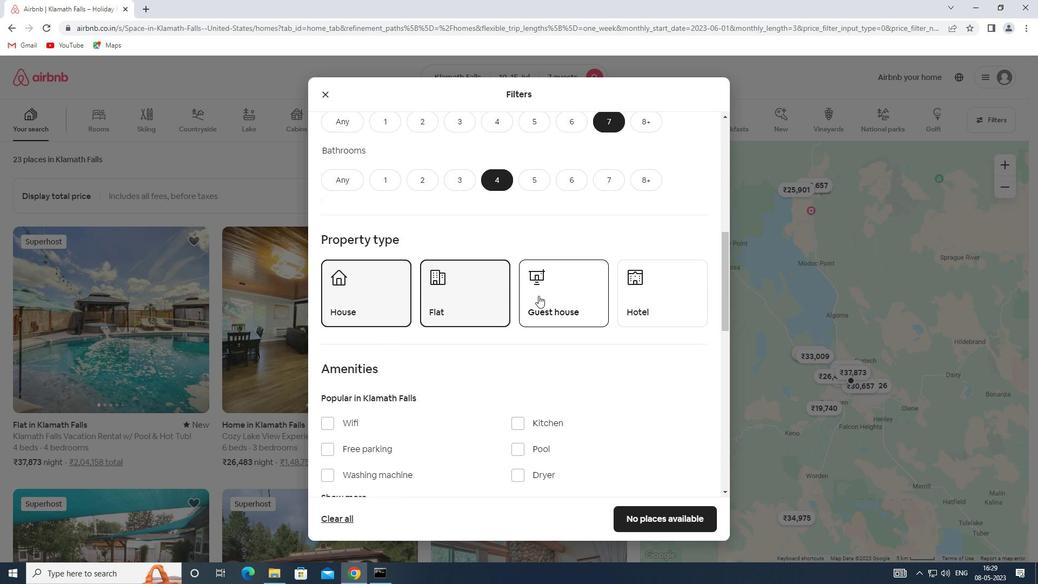 
Action: Mouse moved to (540, 295)
Screenshot: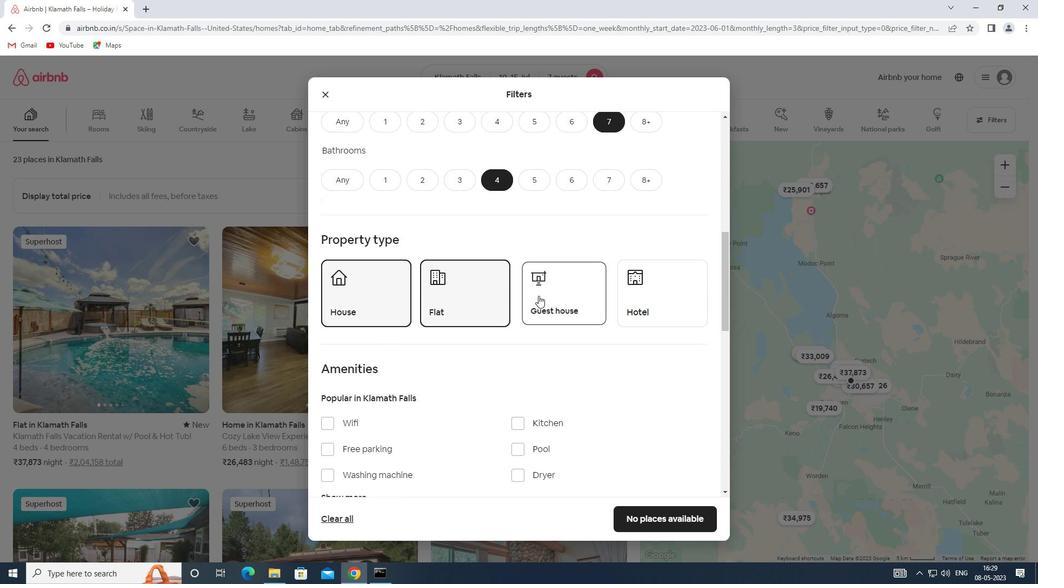 
Action: Mouse scrolled (540, 295) with delta (0, 0)
Screenshot: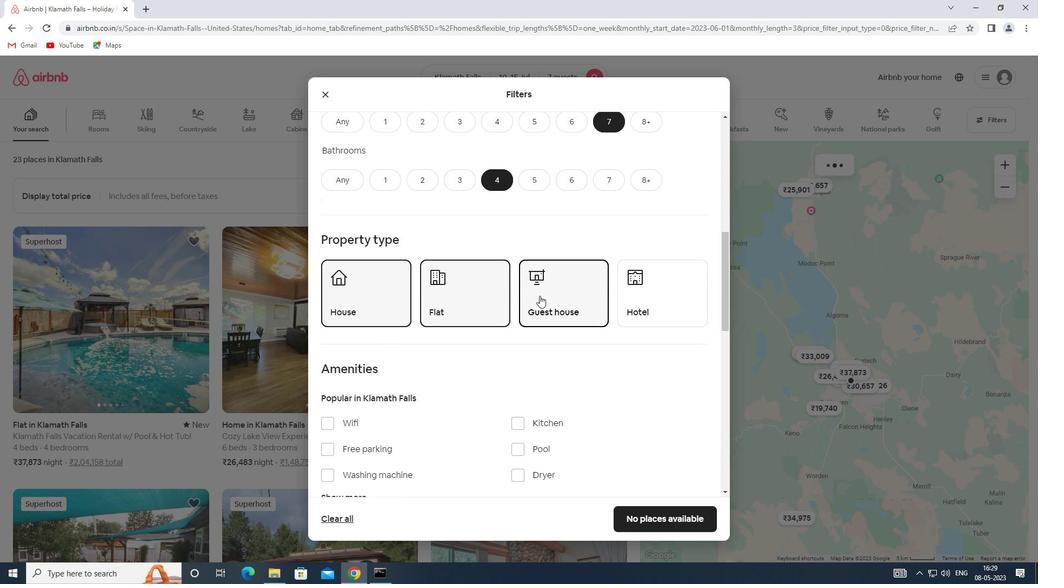 
Action: Mouse scrolled (540, 295) with delta (0, 0)
Screenshot: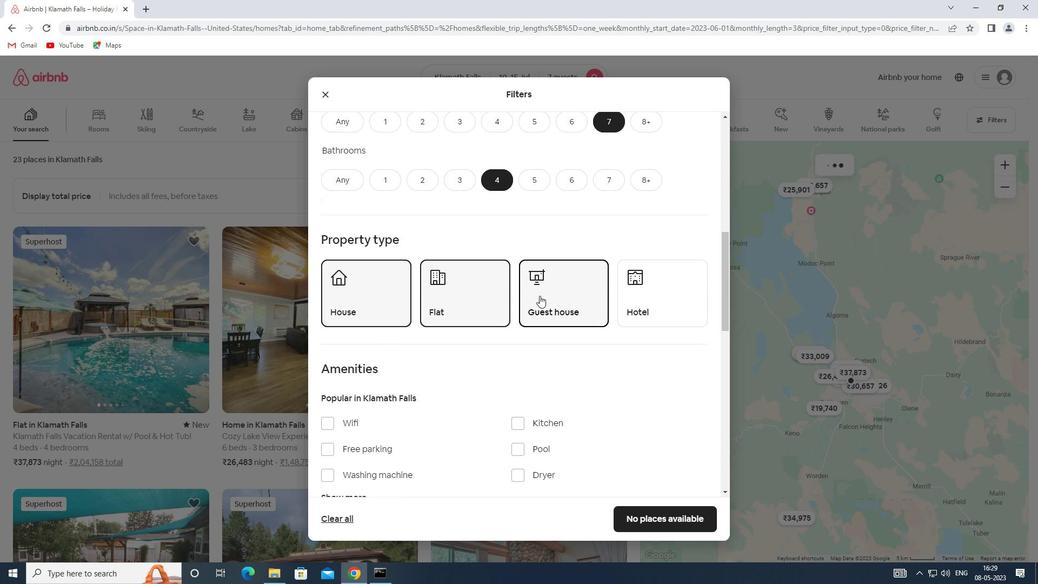 
Action: Mouse scrolled (540, 295) with delta (0, 0)
Screenshot: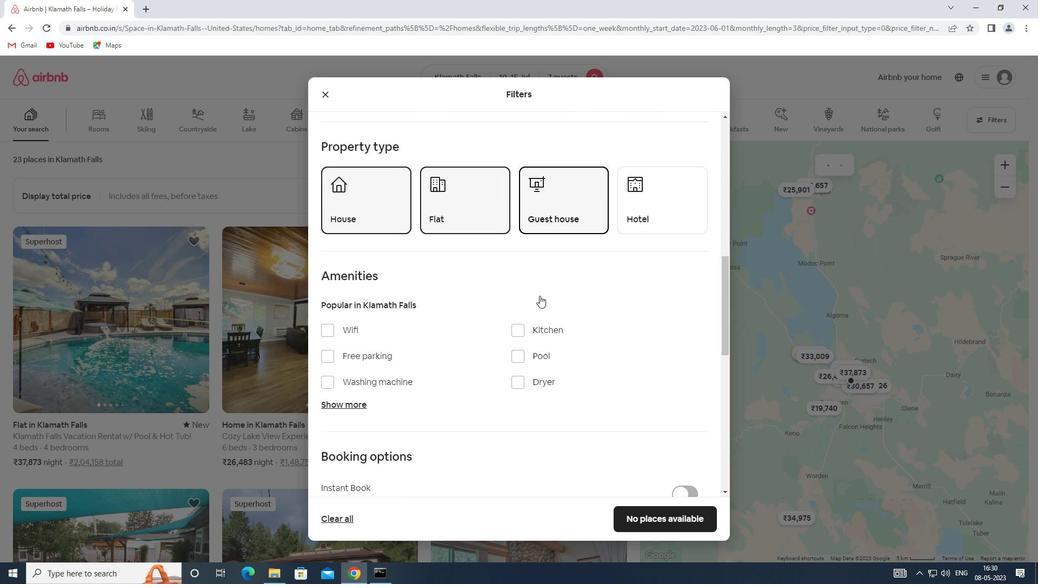 
Action: Mouse moved to (361, 333)
Screenshot: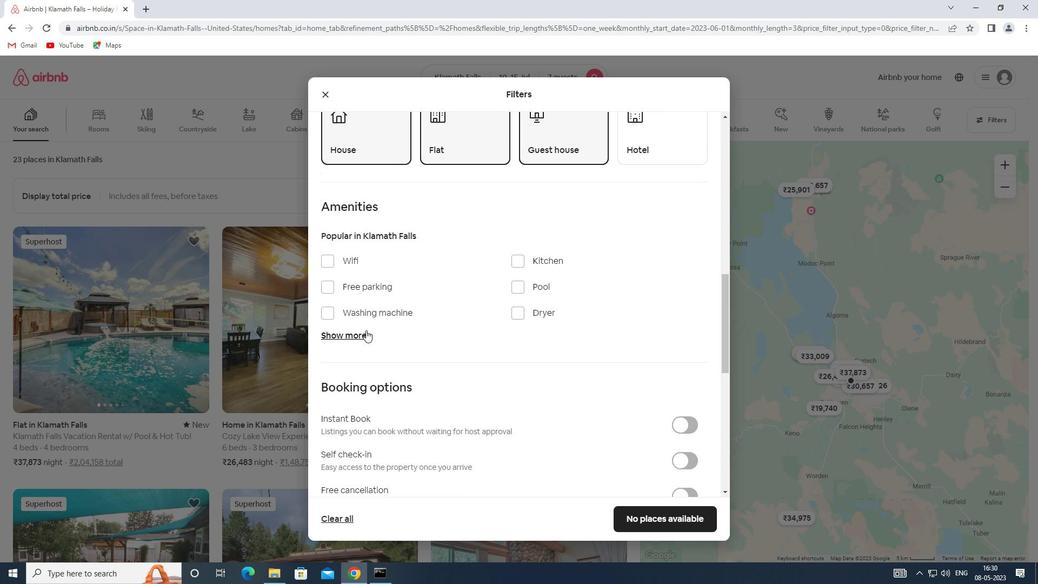 
Action: Mouse pressed left at (361, 333)
Screenshot: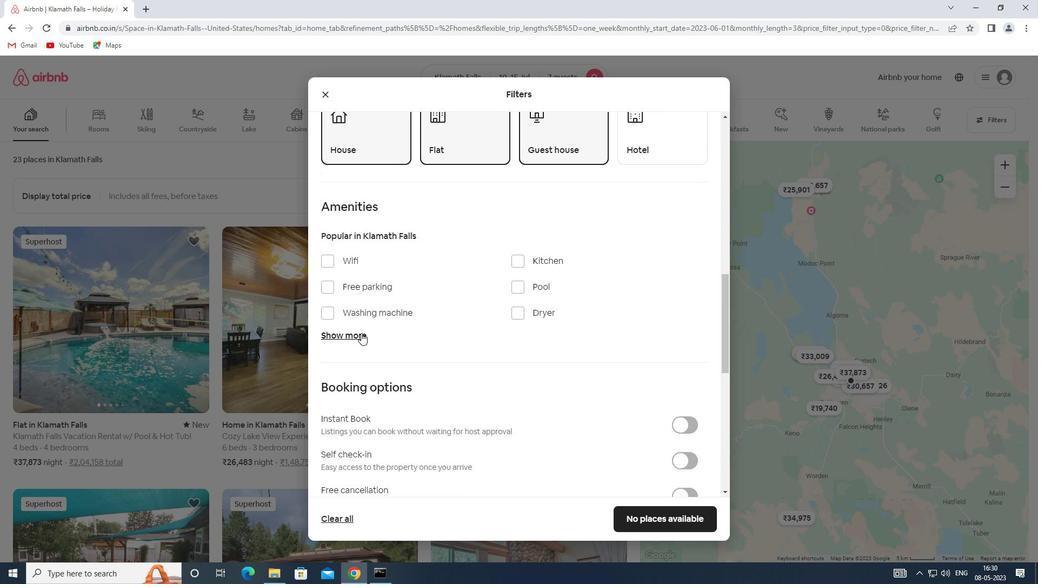 
Action: Mouse moved to (340, 261)
Screenshot: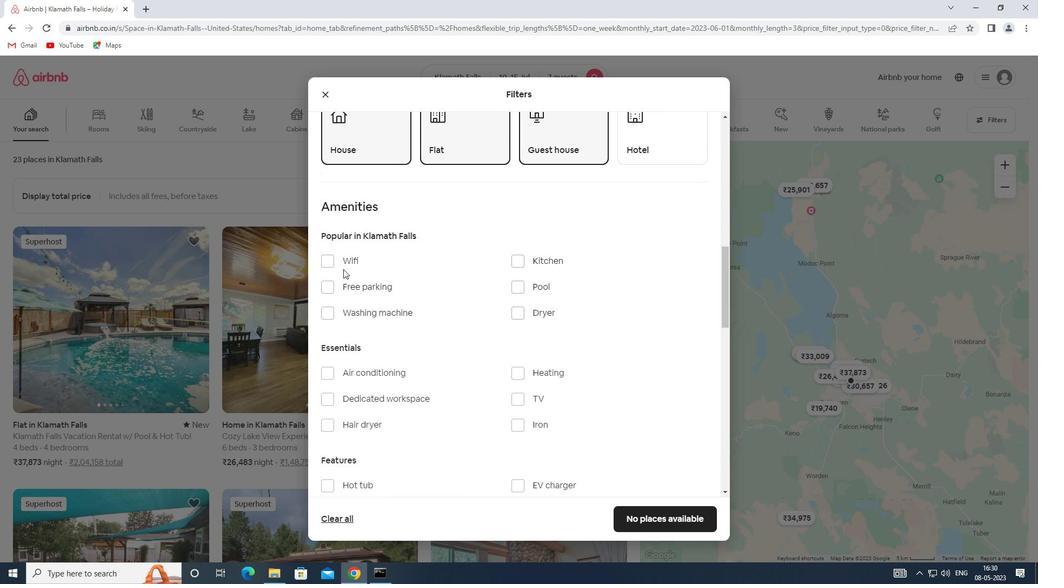 
Action: Mouse pressed left at (340, 261)
Screenshot: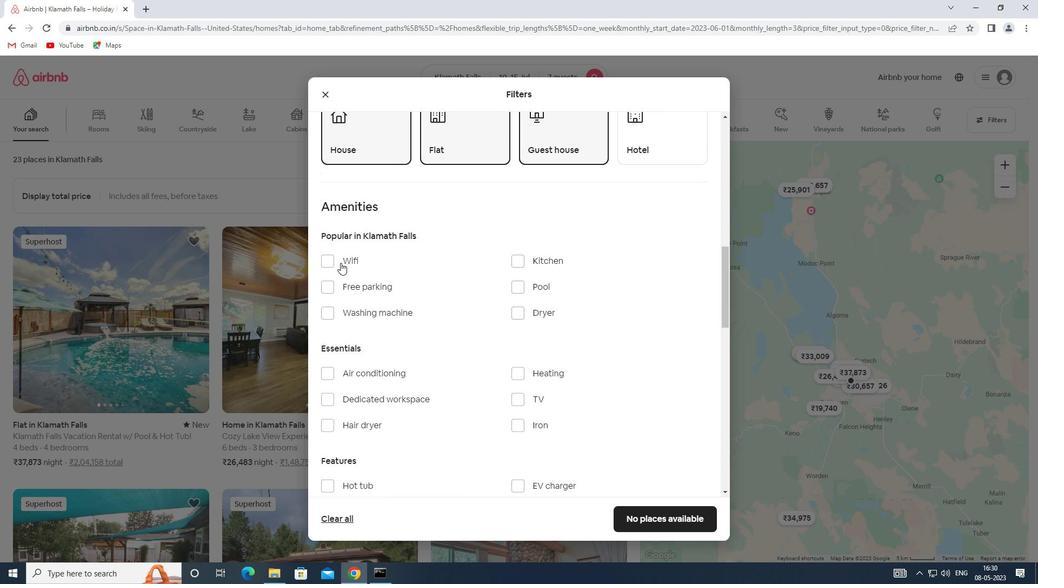 
Action: Mouse moved to (516, 401)
Screenshot: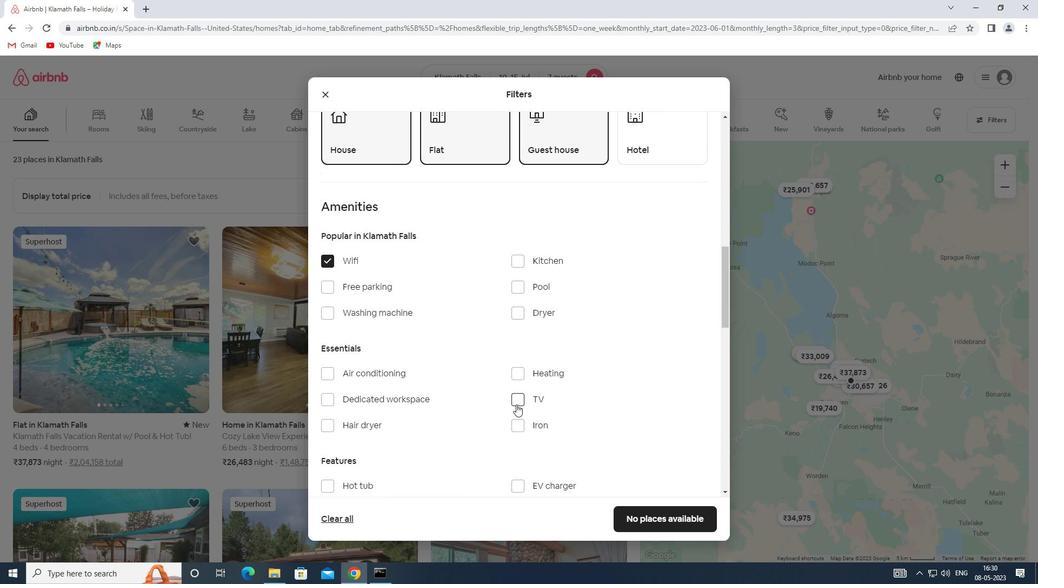 
Action: Mouse pressed left at (516, 401)
Screenshot: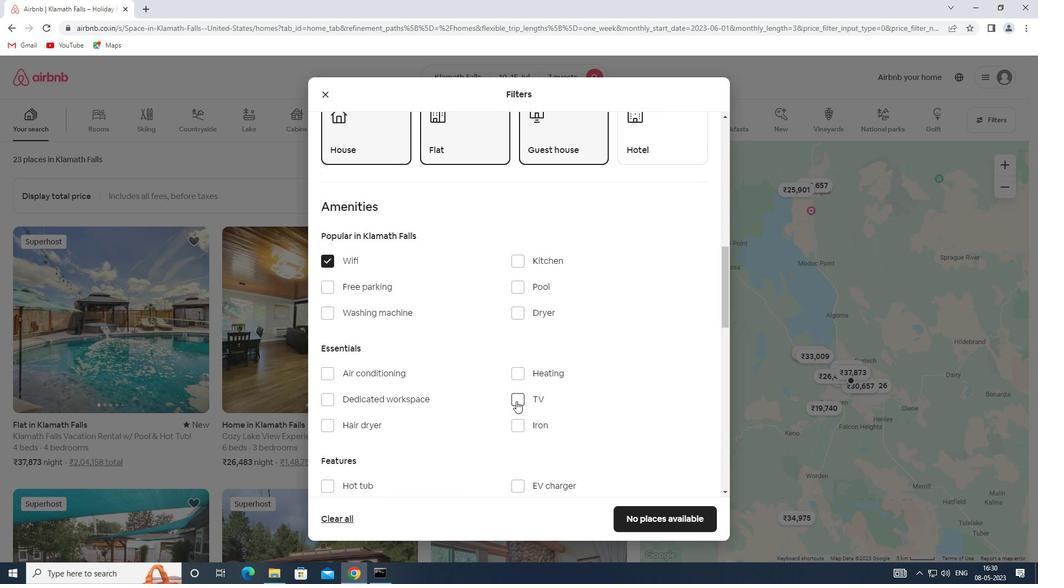 
Action: Mouse moved to (380, 287)
Screenshot: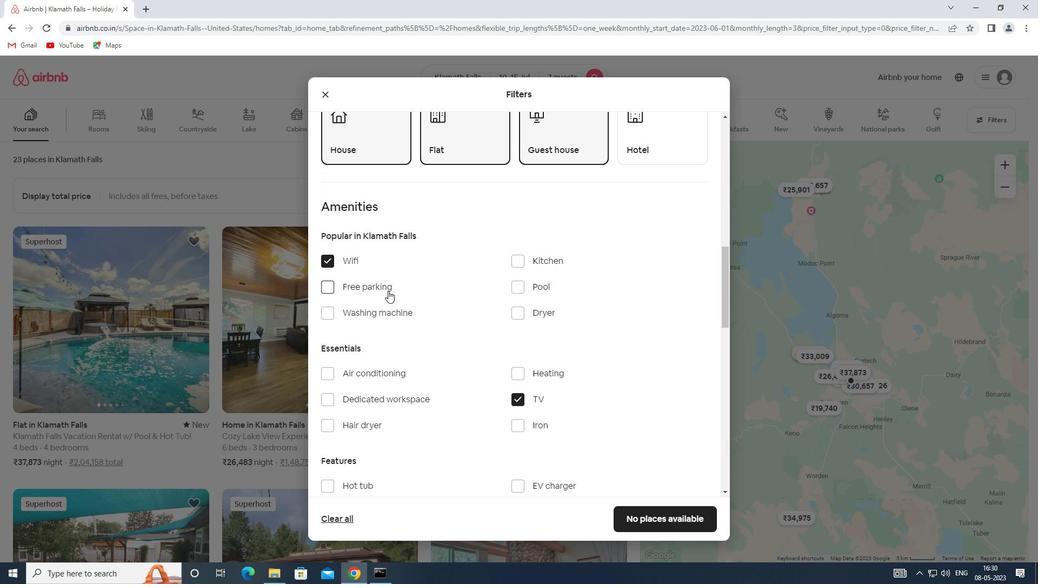
Action: Mouse pressed left at (380, 287)
Screenshot: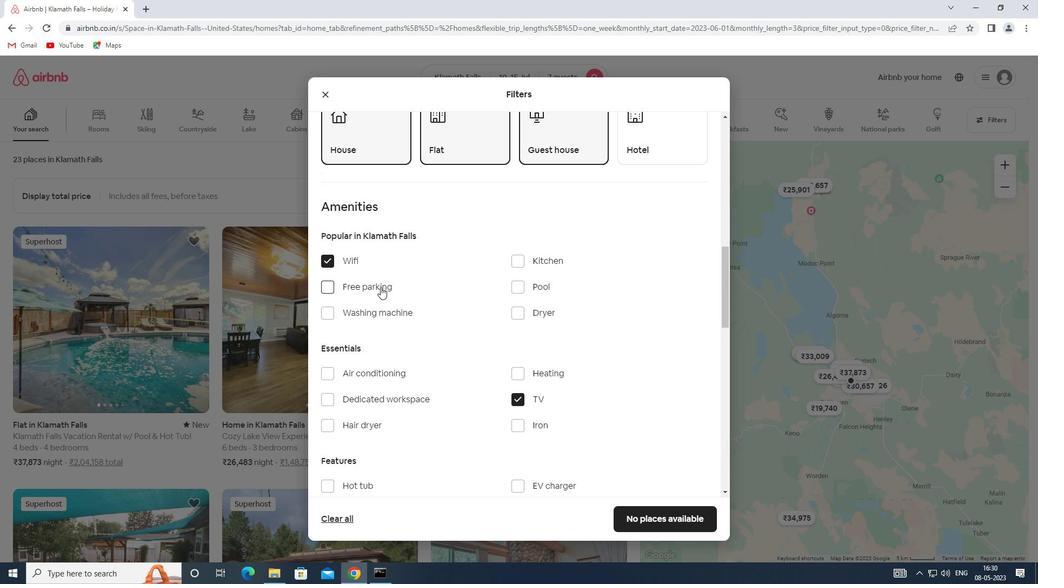 
Action: Mouse moved to (398, 360)
Screenshot: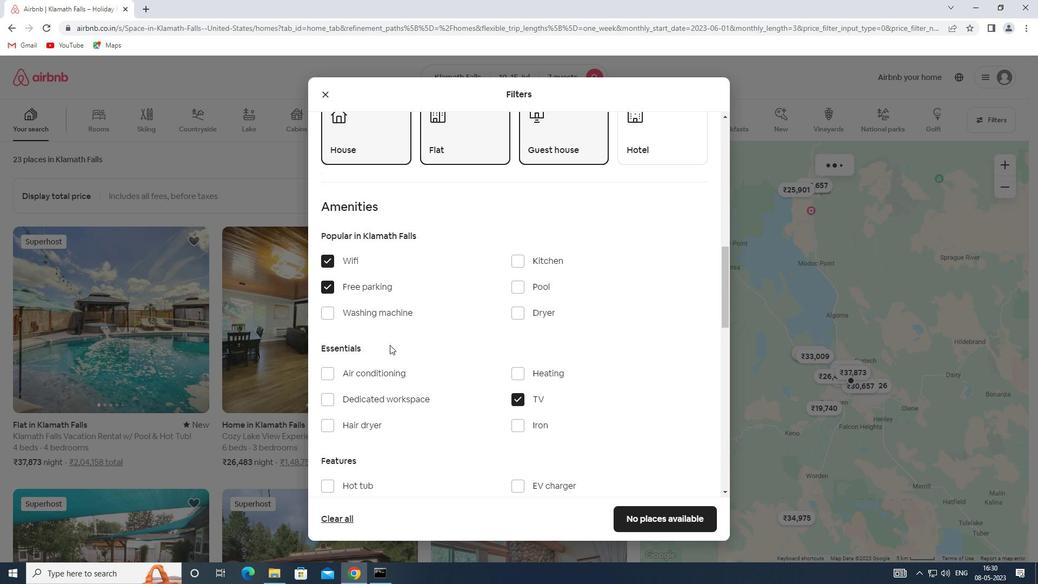 
Action: Mouse scrolled (398, 359) with delta (0, 0)
Screenshot: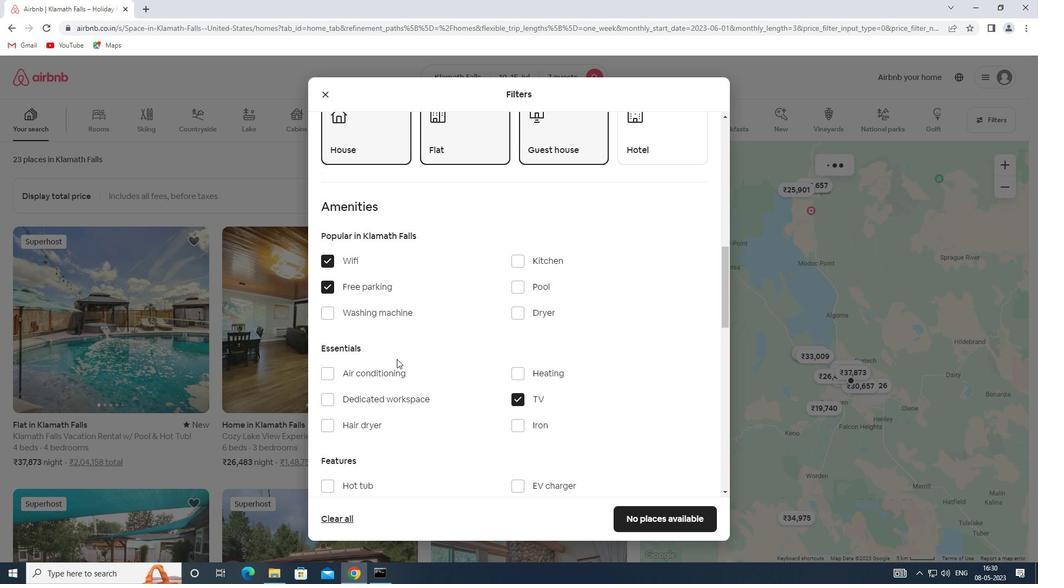 
Action: Mouse scrolled (398, 359) with delta (0, 0)
Screenshot: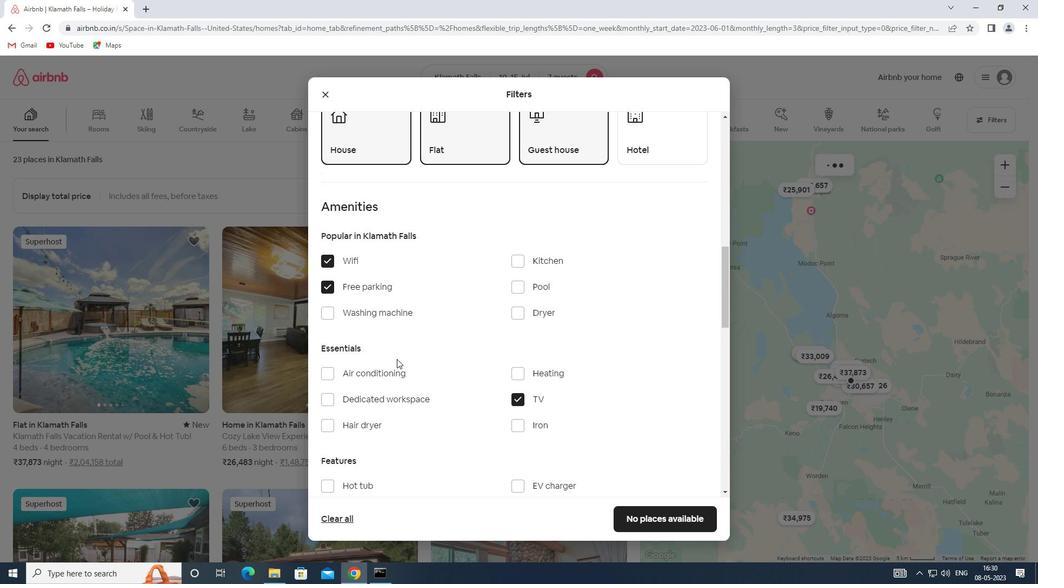 
Action: Mouse scrolled (398, 359) with delta (0, 0)
Screenshot: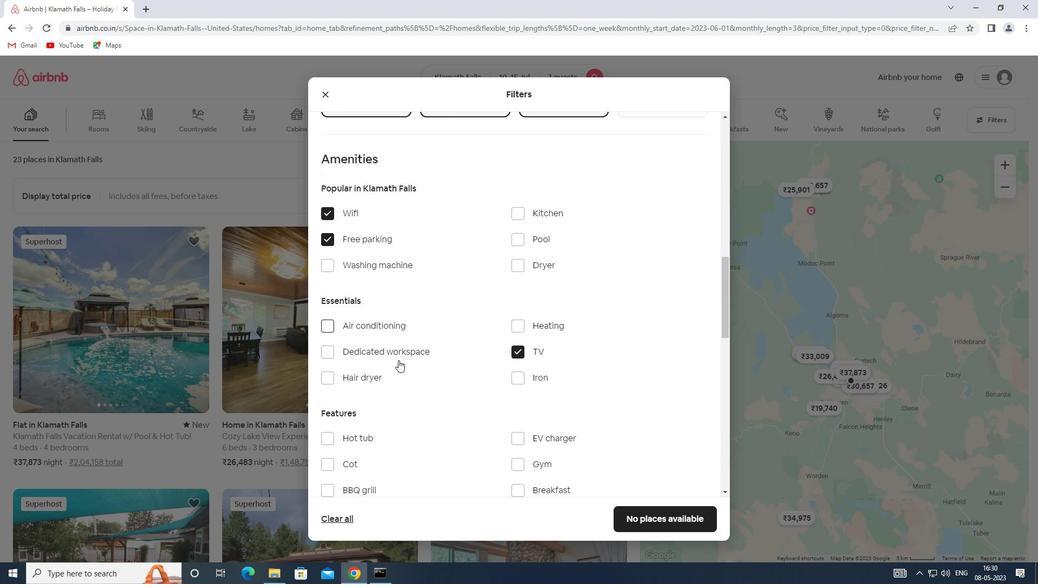 
Action: Mouse scrolled (398, 359) with delta (0, 0)
Screenshot: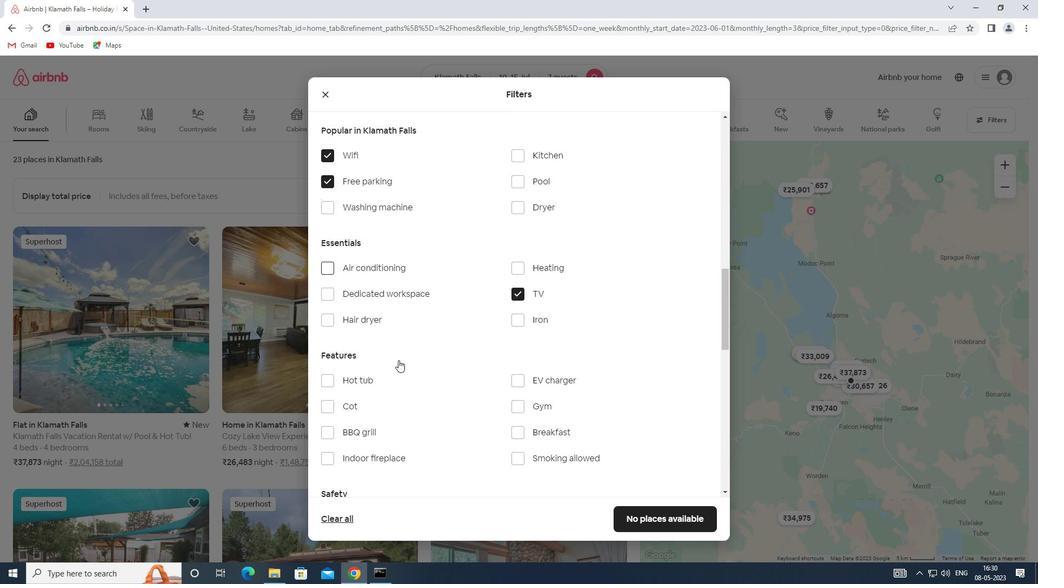 
Action: Mouse moved to (510, 293)
Screenshot: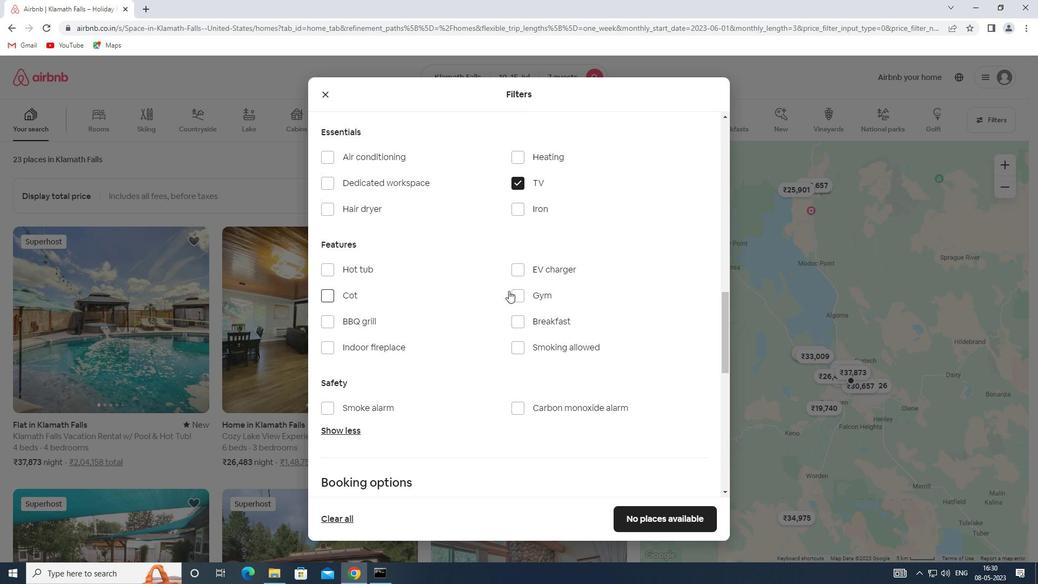 
Action: Mouse pressed left at (510, 293)
Screenshot: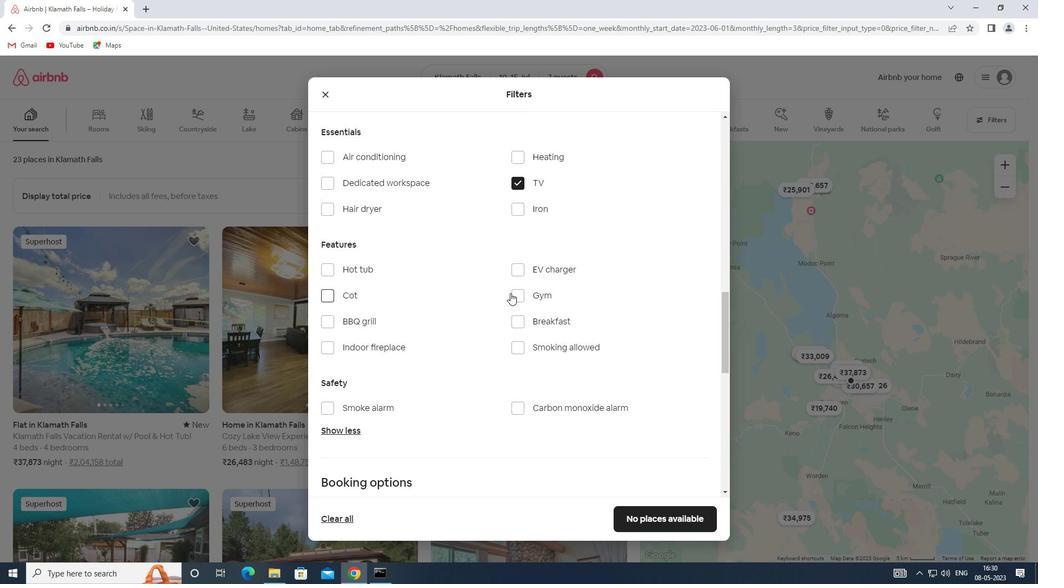 
Action: Mouse moved to (356, 297)
Screenshot: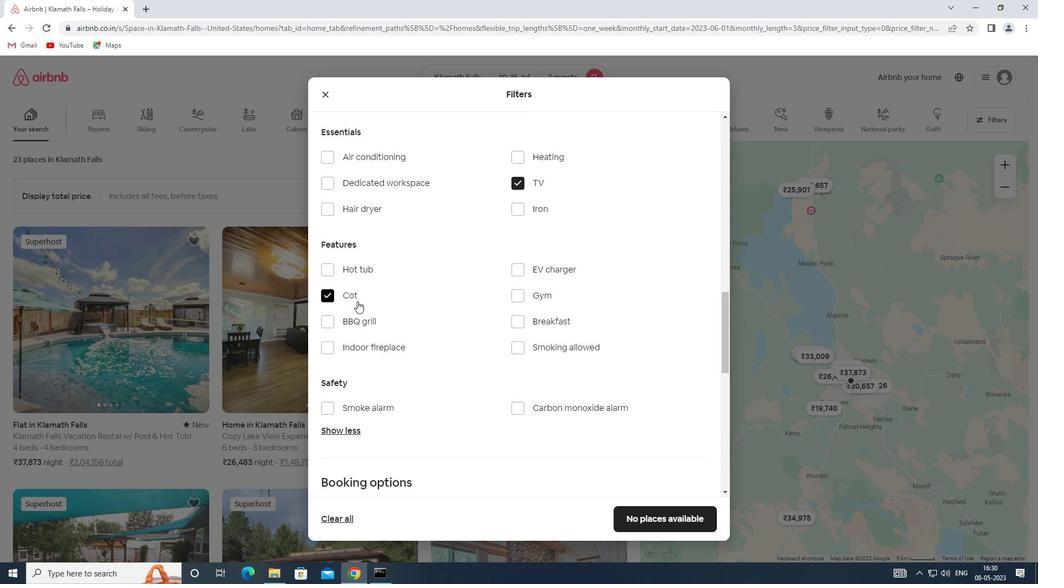 
Action: Mouse pressed left at (356, 297)
Screenshot: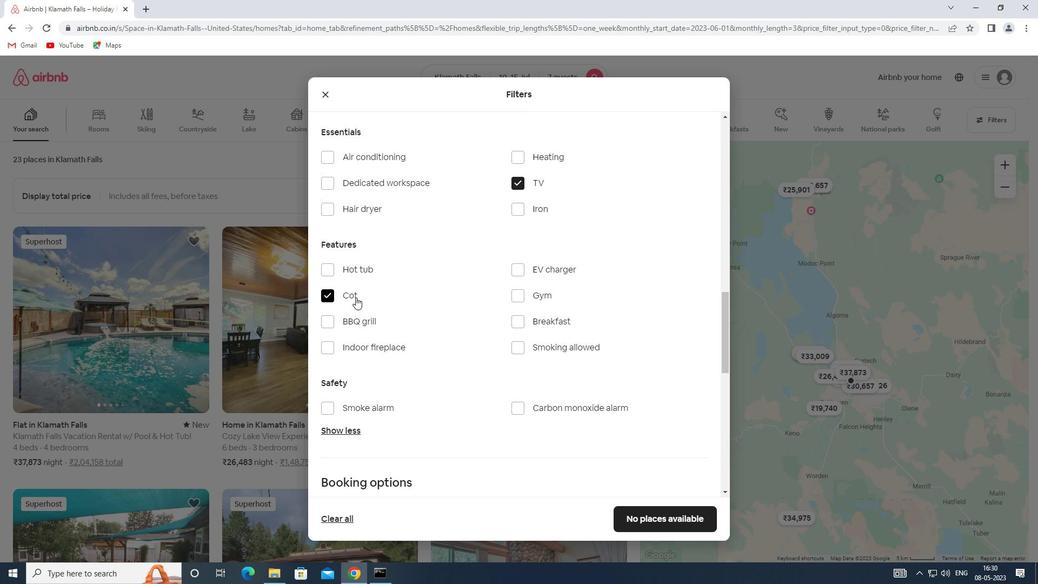 
Action: Mouse moved to (513, 299)
Screenshot: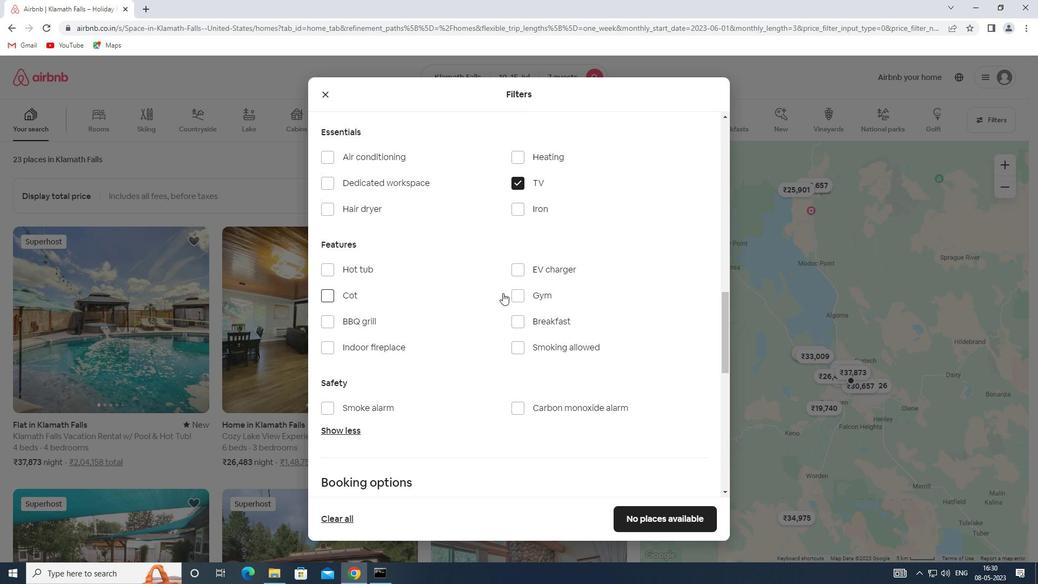 
Action: Mouse pressed left at (513, 299)
Screenshot: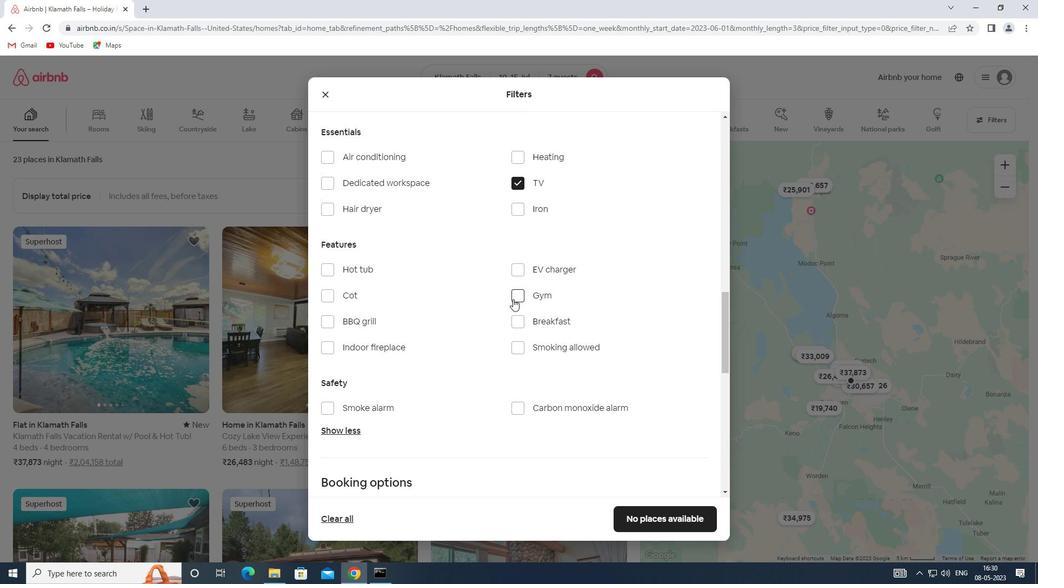 
Action: Mouse moved to (515, 316)
Screenshot: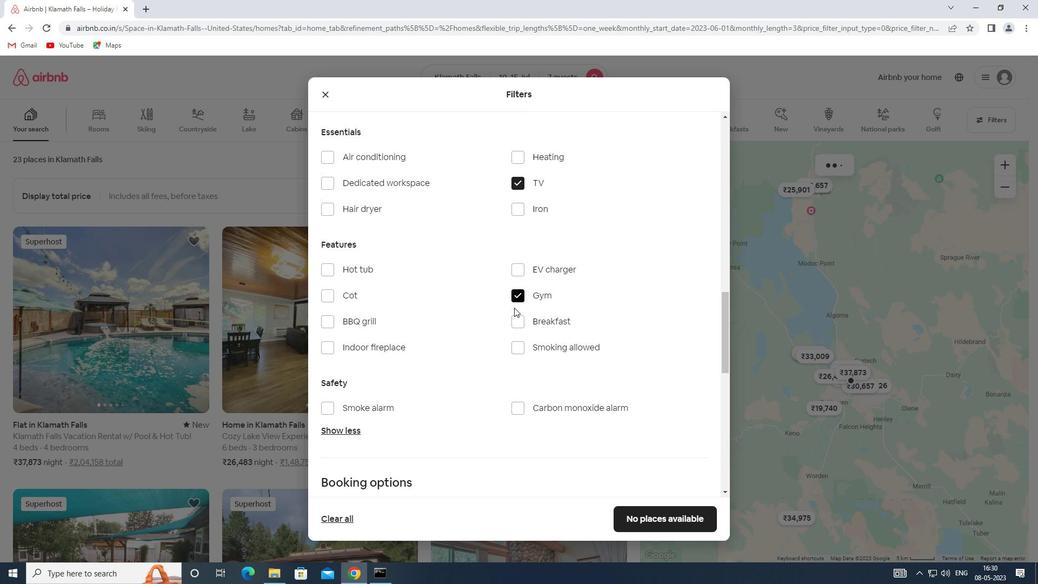 
Action: Mouse pressed left at (515, 316)
Screenshot: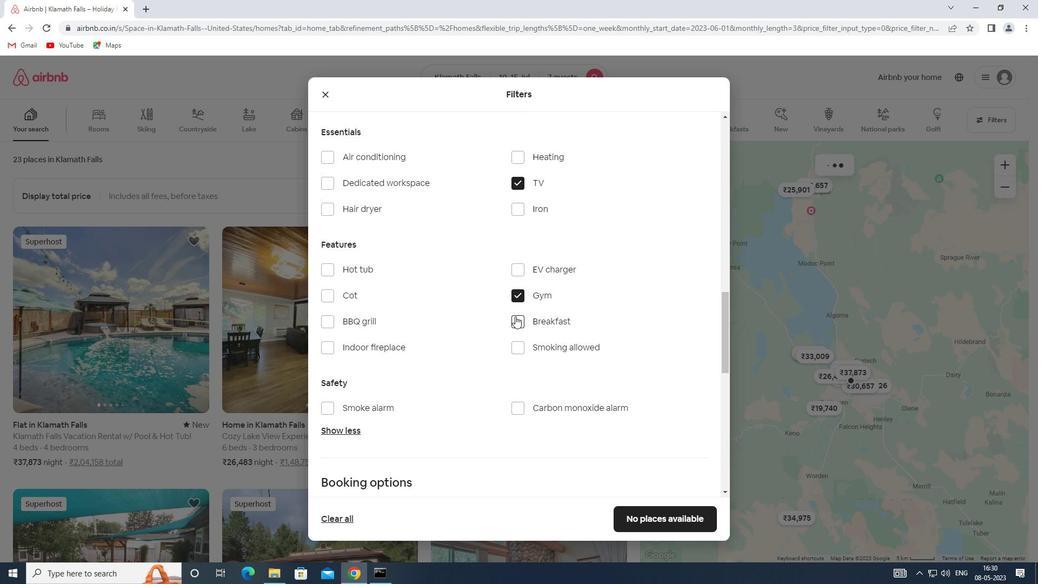 
Action: Mouse moved to (515, 313)
Screenshot: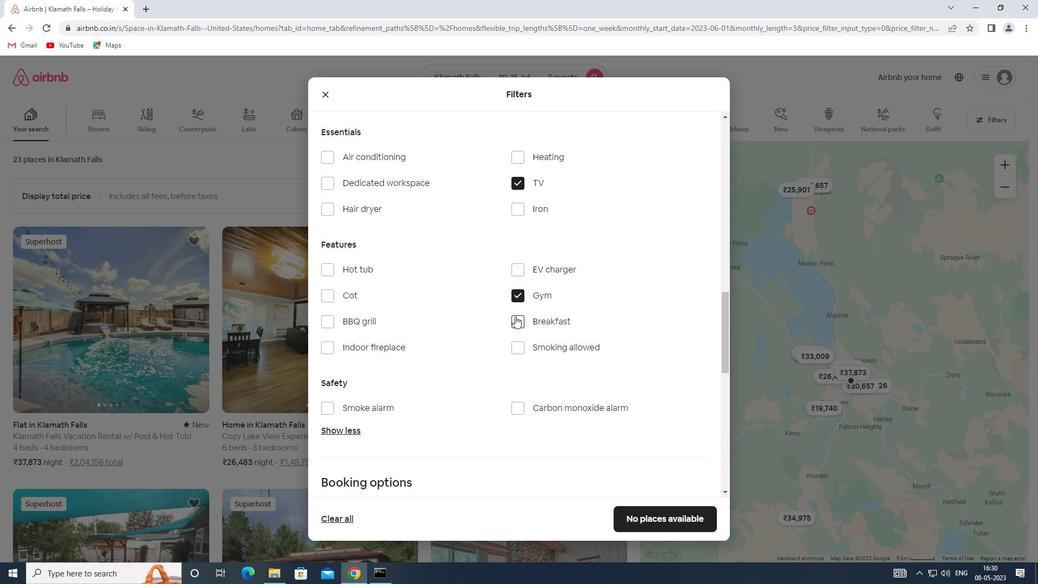 
Action: Mouse scrolled (515, 313) with delta (0, 0)
Screenshot: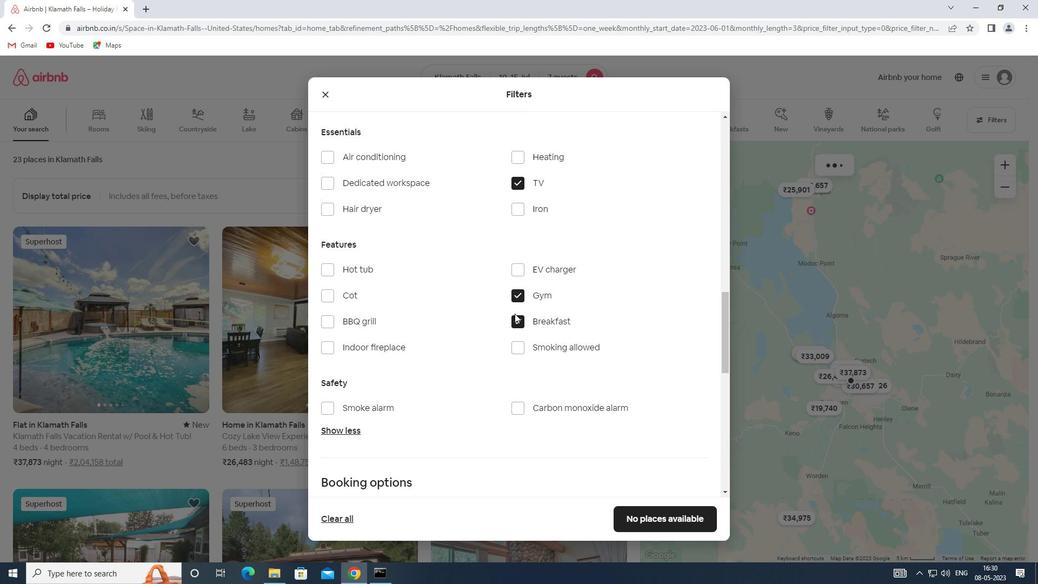 
Action: Mouse scrolled (515, 313) with delta (0, 0)
Screenshot: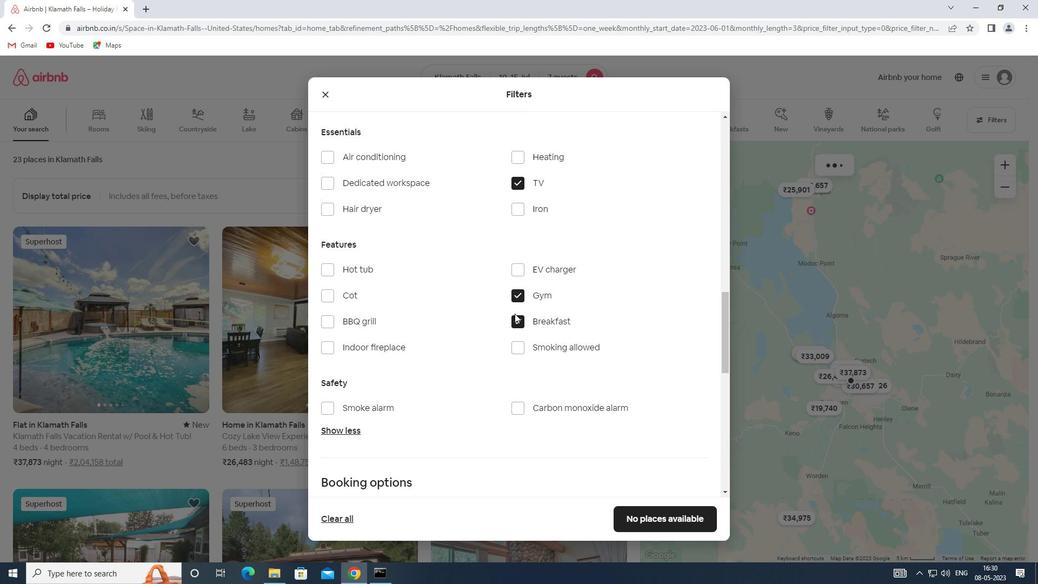 
Action: Mouse moved to (515, 313)
Screenshot: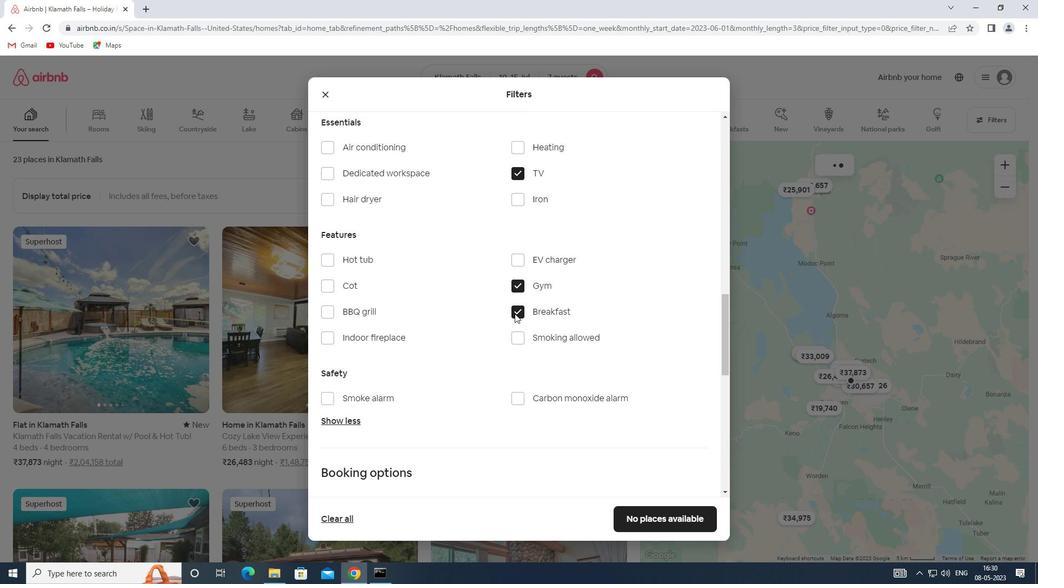 
Action: Mouse scrolled (515, 312) with delta (0, 0)
Screenshot: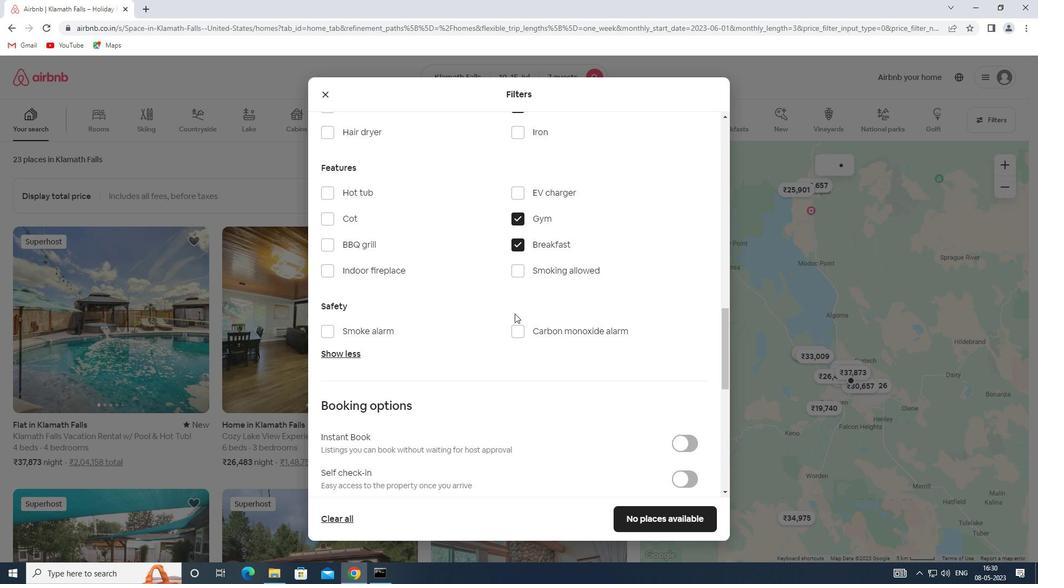 
Action: Mouse scrolled (515, 312) with delta (0, 0)
Screenshot: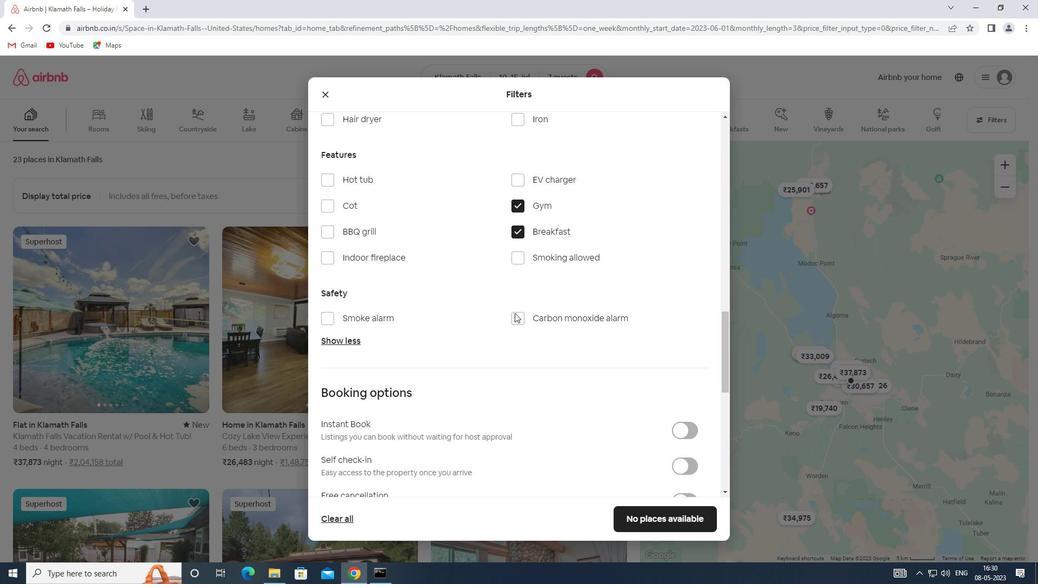 
Action: Mouse scrolled (515, 312) with delta (0, 0)
Screenshot: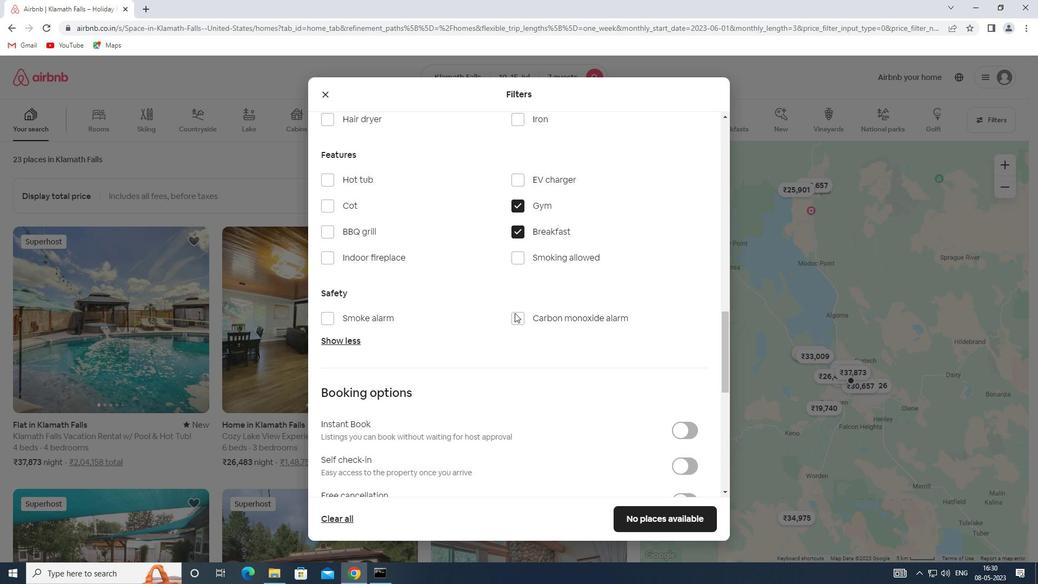 
Action: Mouse moved to (683, 290)
Screenshot: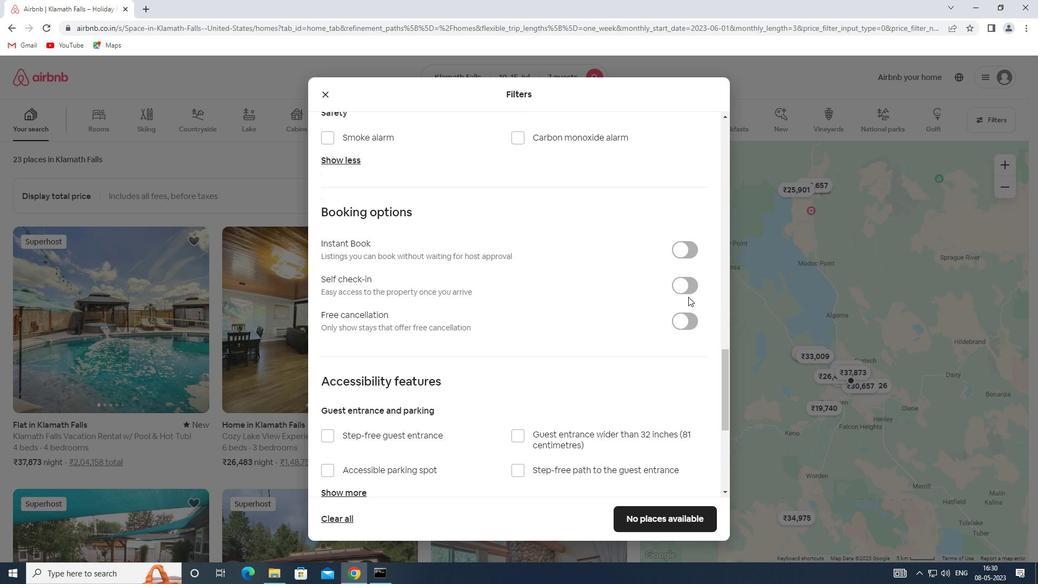 
Action: Mouse pressed left at (683, 290)
Screenshot: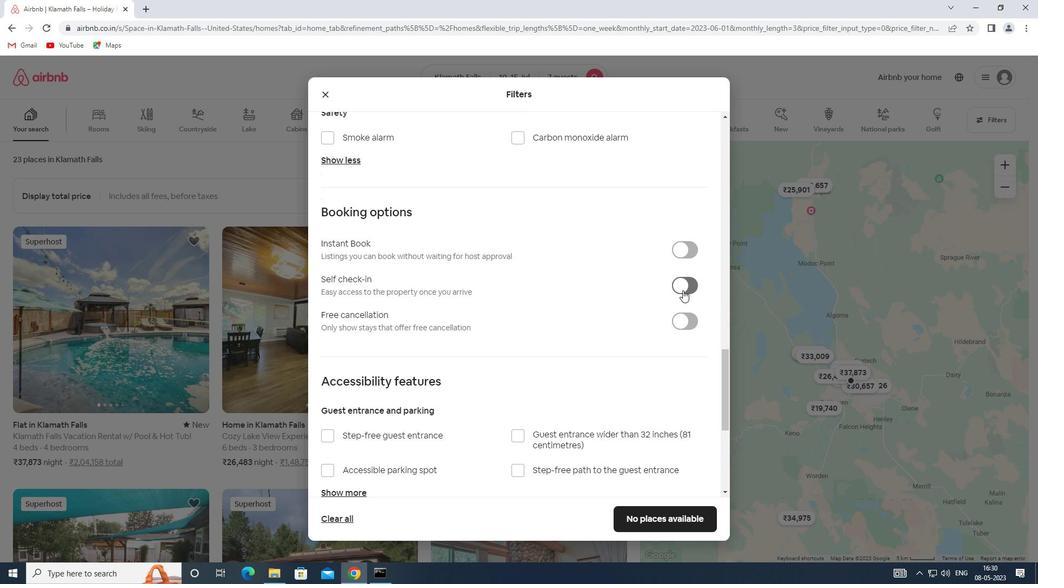 
Action: Mouse moved to (449, 339)
Screenshot: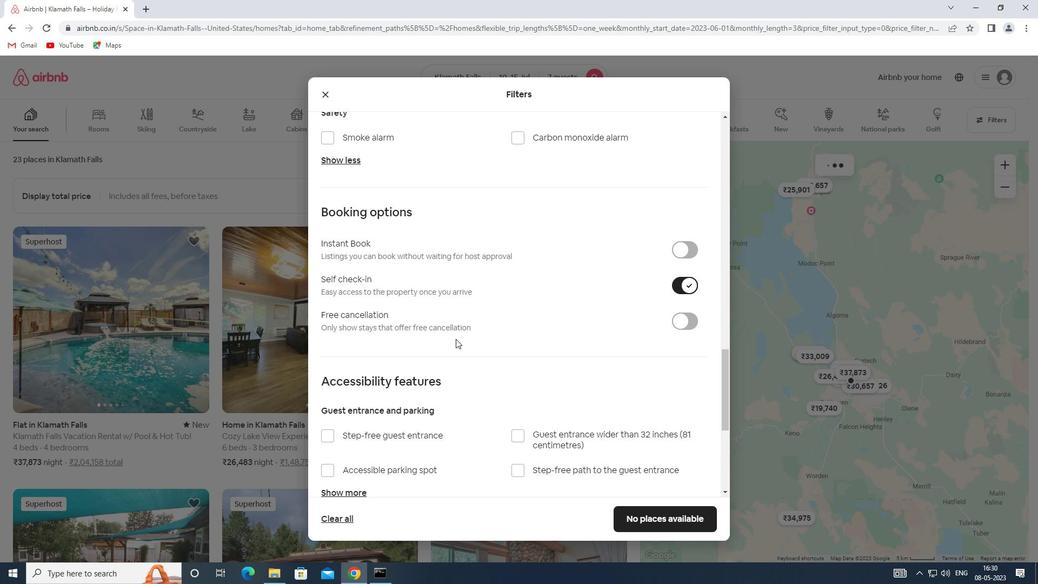 
Action: Mouse scrolled (449, 339) with delta (0, 0)
Screenshot: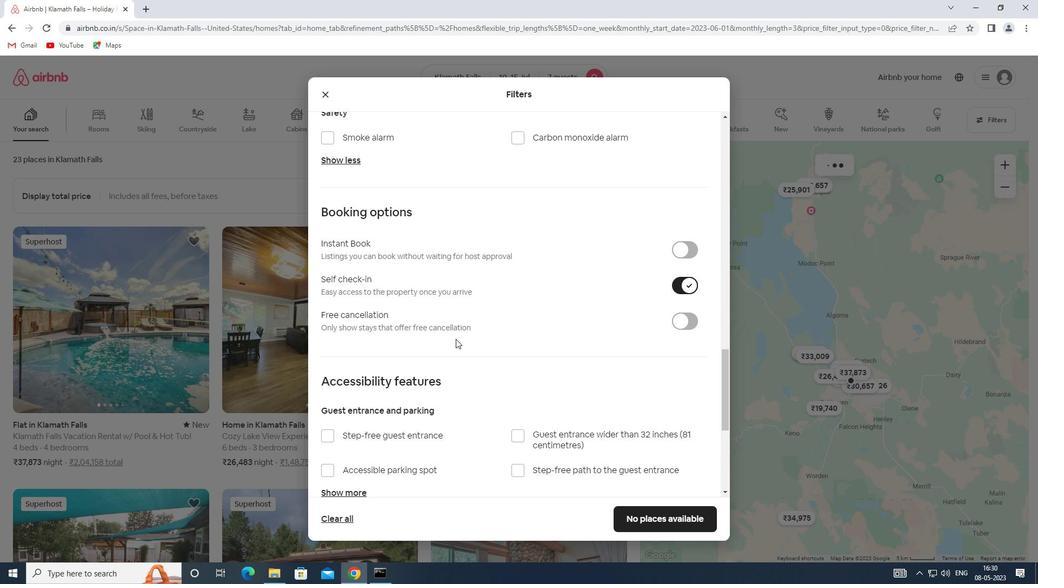 
Action: Mouse scrolled (449, 339) with delta (0, 0)
Screenshot: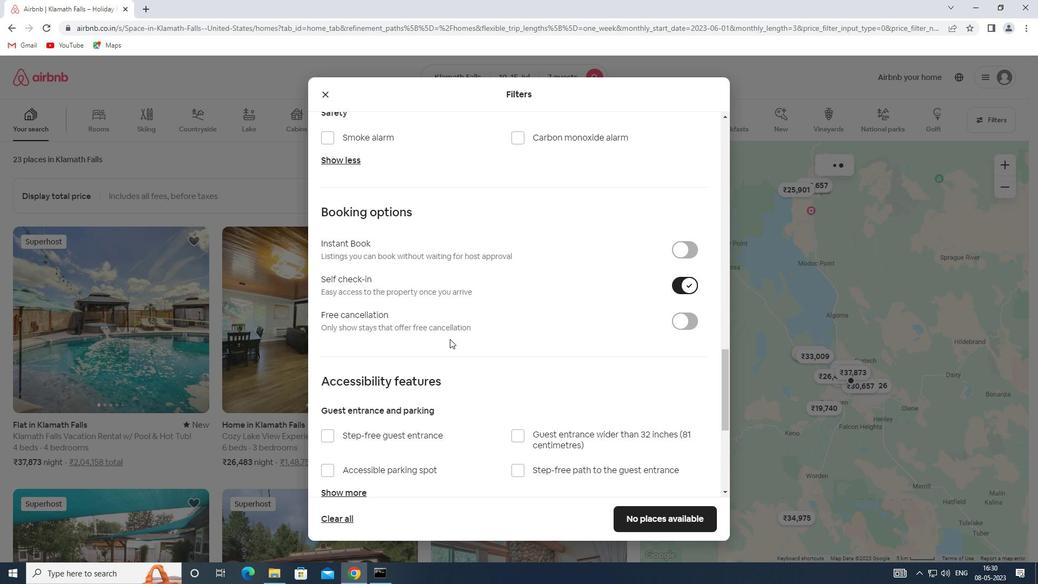 
Action: Mouse scrolled (449, 339) with delta (0, 0)
Screenshot: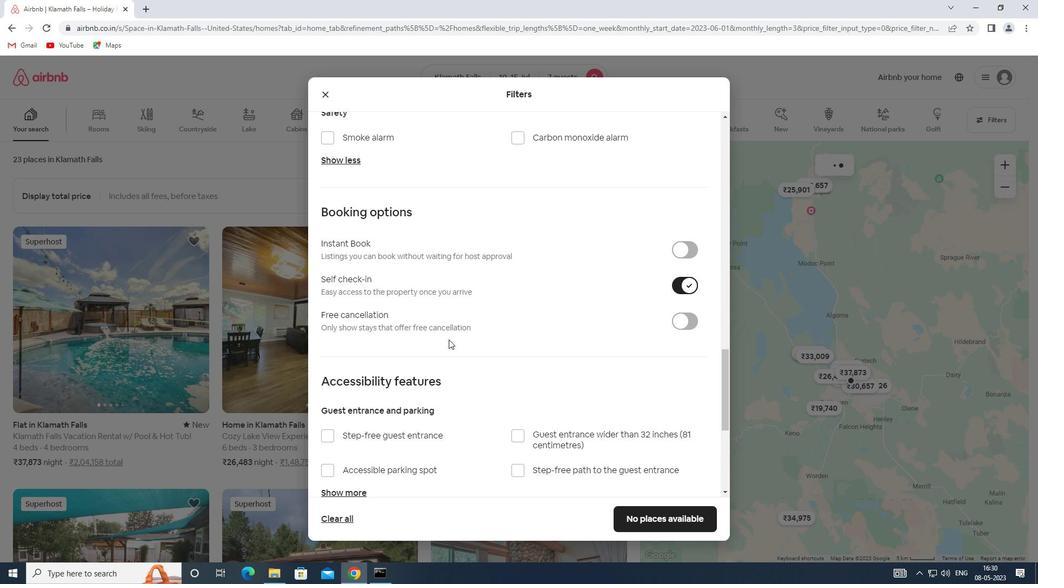 
Action: Mouse scrolled (449, 339) with delta (0, 0)
Screenshot: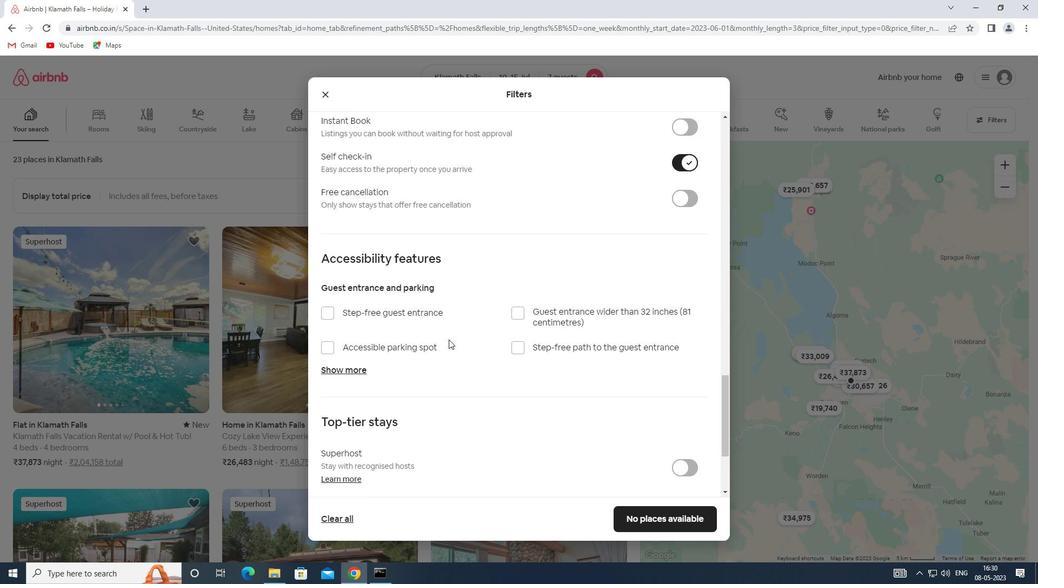 
Action: Mouse scrolled (449, 339) with delta (0, 0)
Screenshot: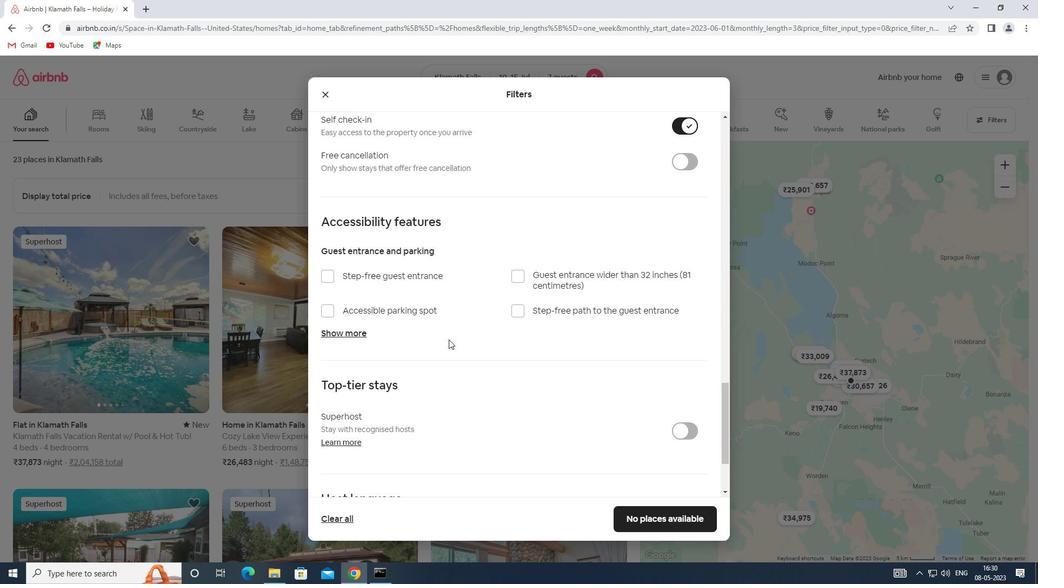 
Action: Mouse moved to (318, 422)
Screenshot: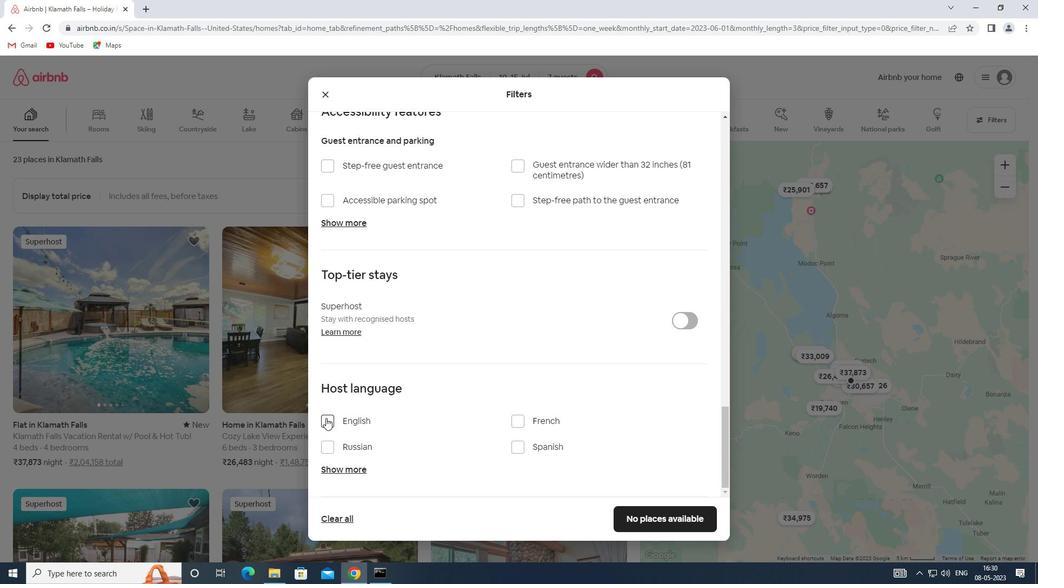
Action: Mouse pressed left at (318, 422)
Screenshot: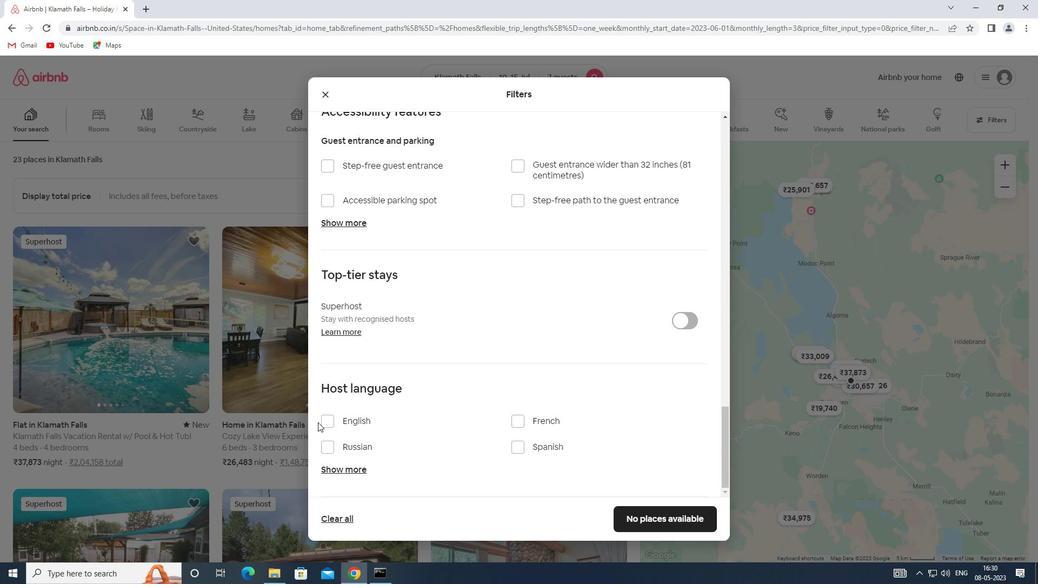 
Action: Mouse moved to (323, 422)
Screenshot: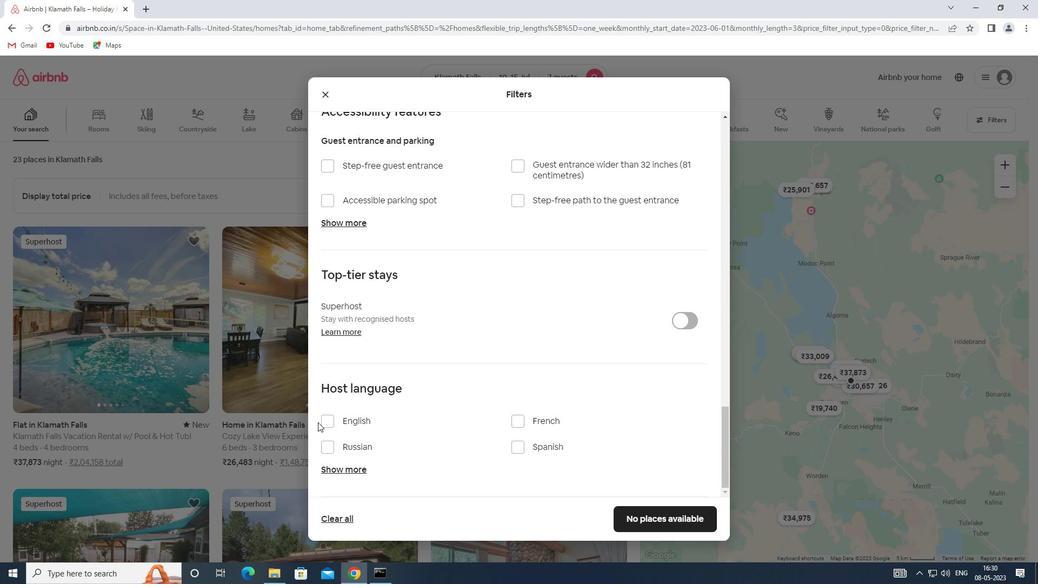 
Action: Mouse pressed left at (323, 422)
Screenshot: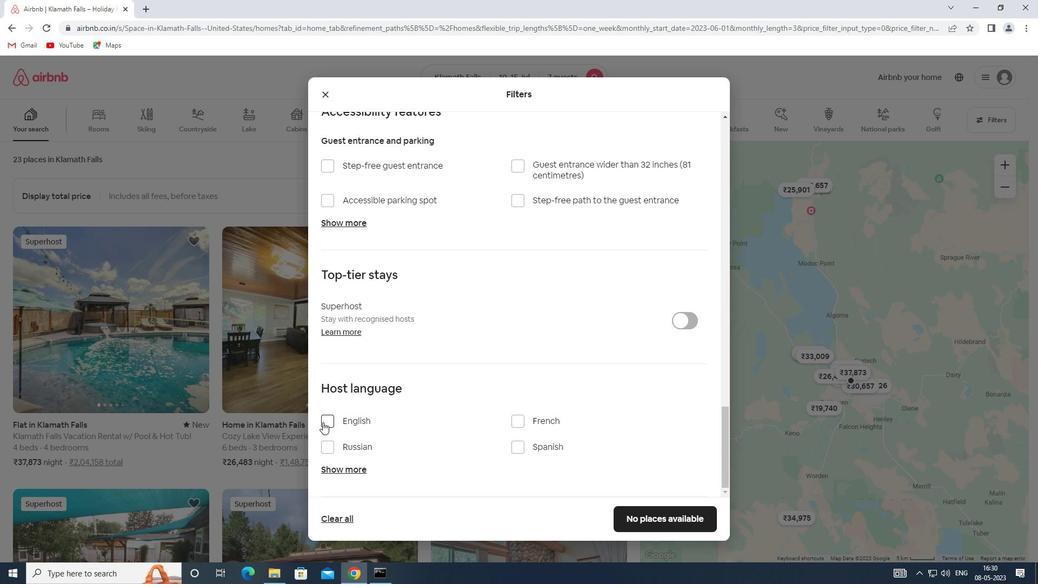 
Action: Mouse moved to (642, 522)
Screenshot: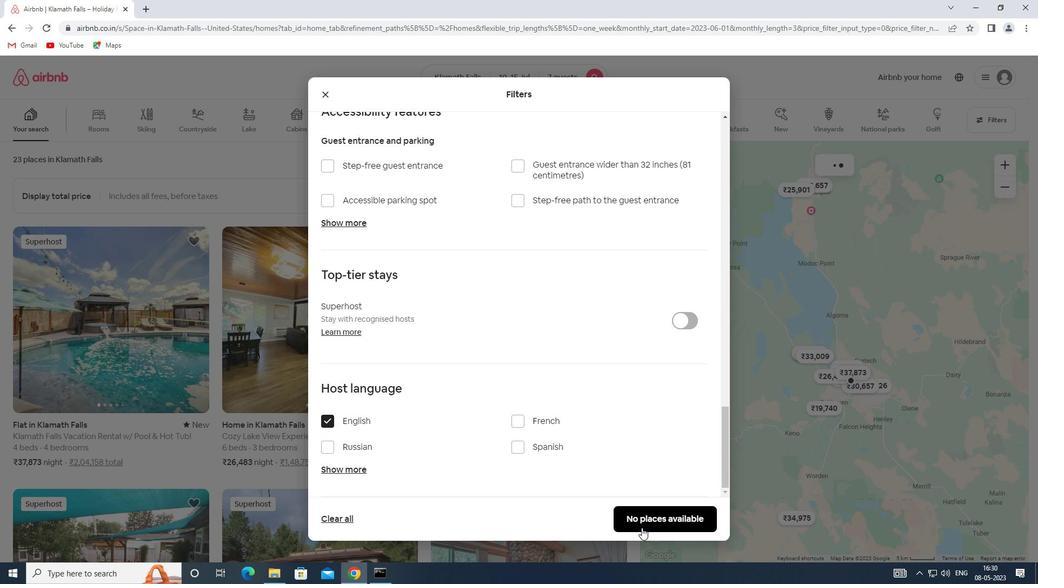 
Action: Mouse pressed left at (642, 522)
Screenshot: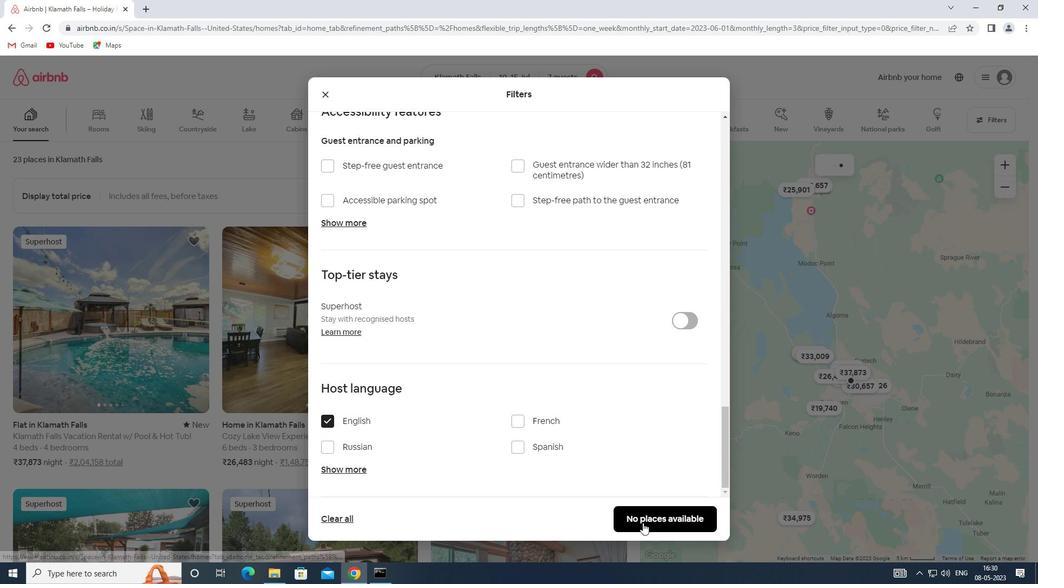 
Action: Mouse moved to (640, 518)
Screenshot: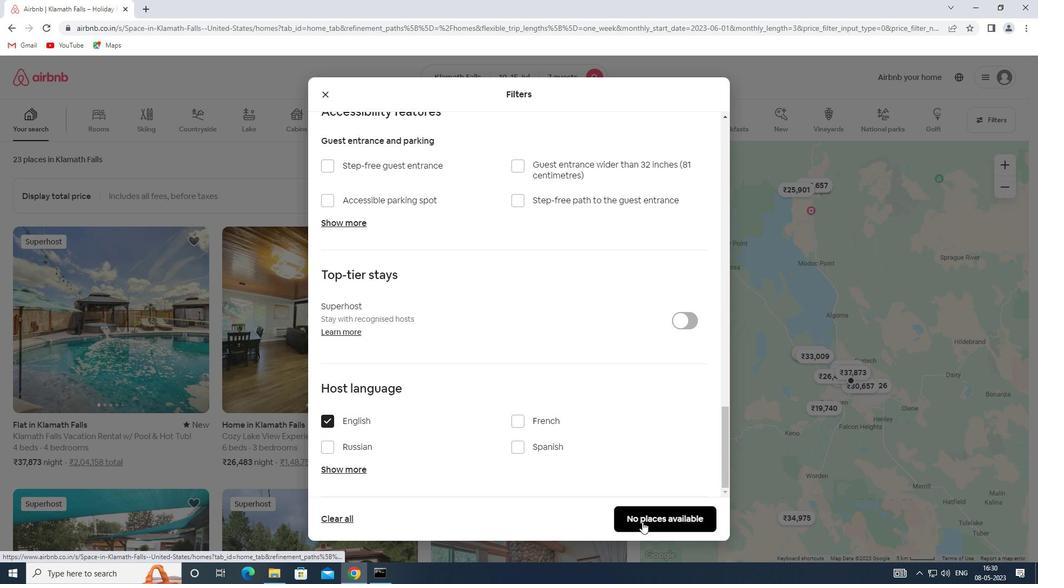 
